 Task: Add an event with the title Lunch and Learn: Effective Email Marketing Strategies, date '2023/10/18', time 7:00 AM to 9:00 AMand add a description: Participants will understand the importance of building rapport and trust with the other party during negotiations. They will learn strategies to establish positive relationships, manage emotions, and navigate potential conflicts constructively., put the event into Green category . Add location for the event as: London, UK, logged in from the account softage.3@softage.netand send the event invitation to softage.4@softage.net and softage.5@softage.net. Set a reminder for the event 15 minutes before
Action: Mouse moved to (110, 111)
Screenshot: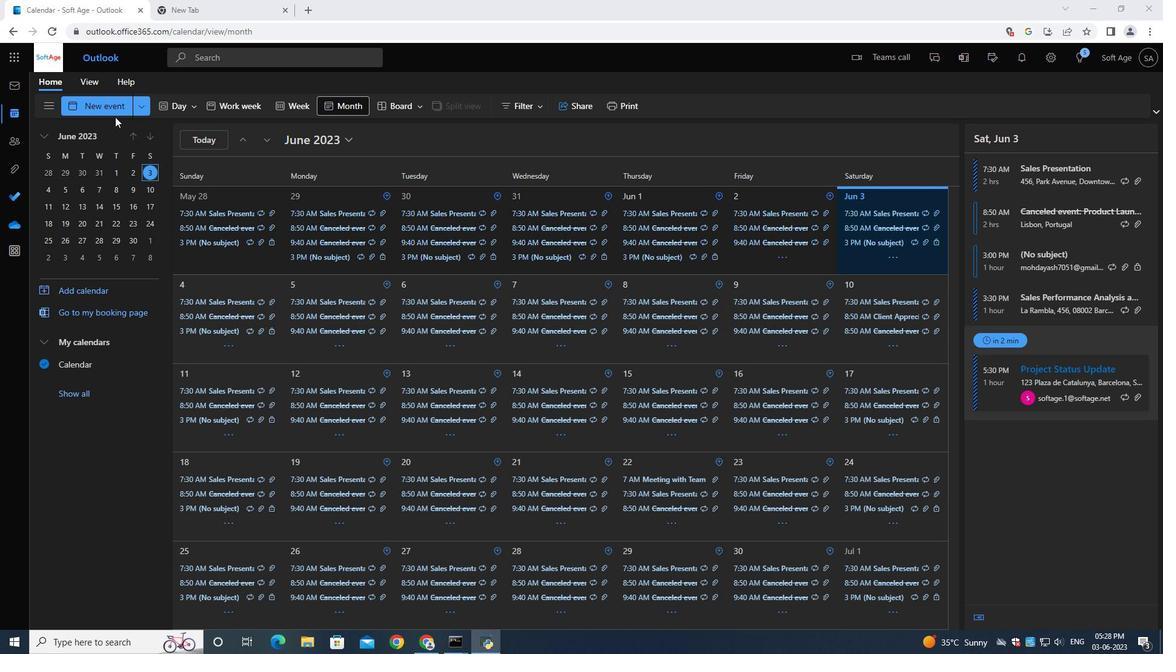 
Action: Mouse pressed left at (110, 111)
Screenshot: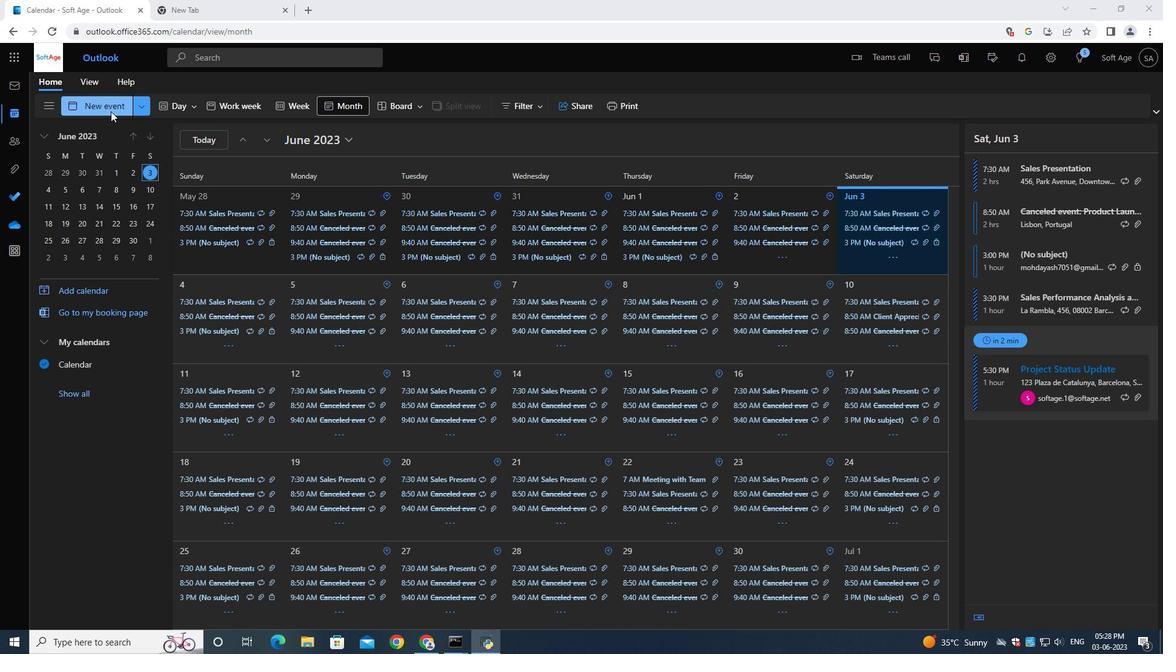 
Action: Mouse moved to (326, 182)
Screenshot: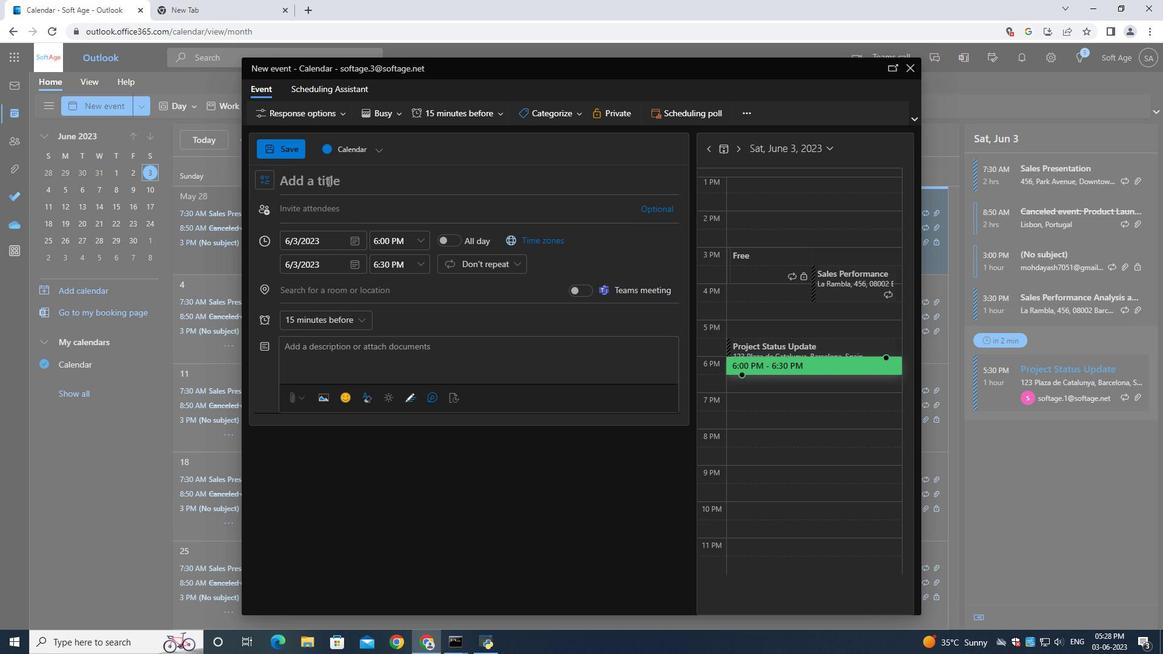 
Action: Key pressed <Key.shift>Lunch<Key.space>and<Key.space><Key.shift><Key.shift><Key.shift><Key.shift><Key.shift><Key.shift><Key.shift><Key.shift><Key.shift><Key.shift><Key.shift><Key.shift><Key.shift><Key.shift><Key.shift>Learn<Key.shift_r>:<Key.space><Key.shift>Effective<Key.space><Key.shift><Key.shift><Key.shift><Key.shift><Key.shift><Key.shift>Email<Key.space><Key.shift>Marketing<Key.space><Key.shift>Strategies
Screenshot: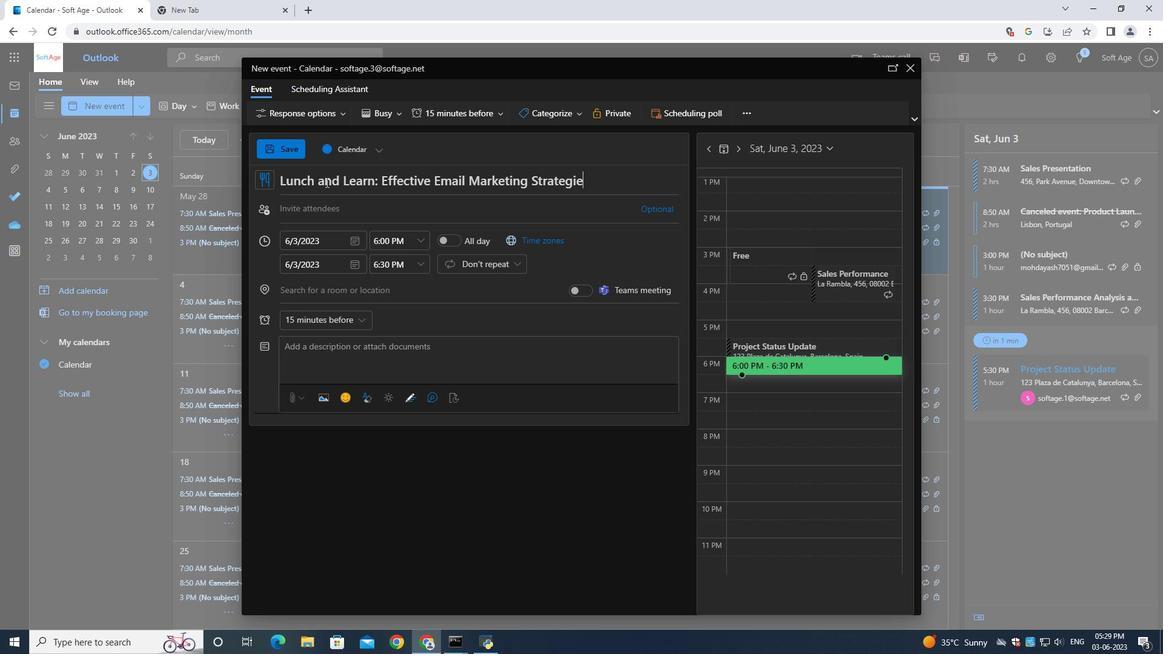 
Action: Mouse moved to (356, 244)
Screenshot: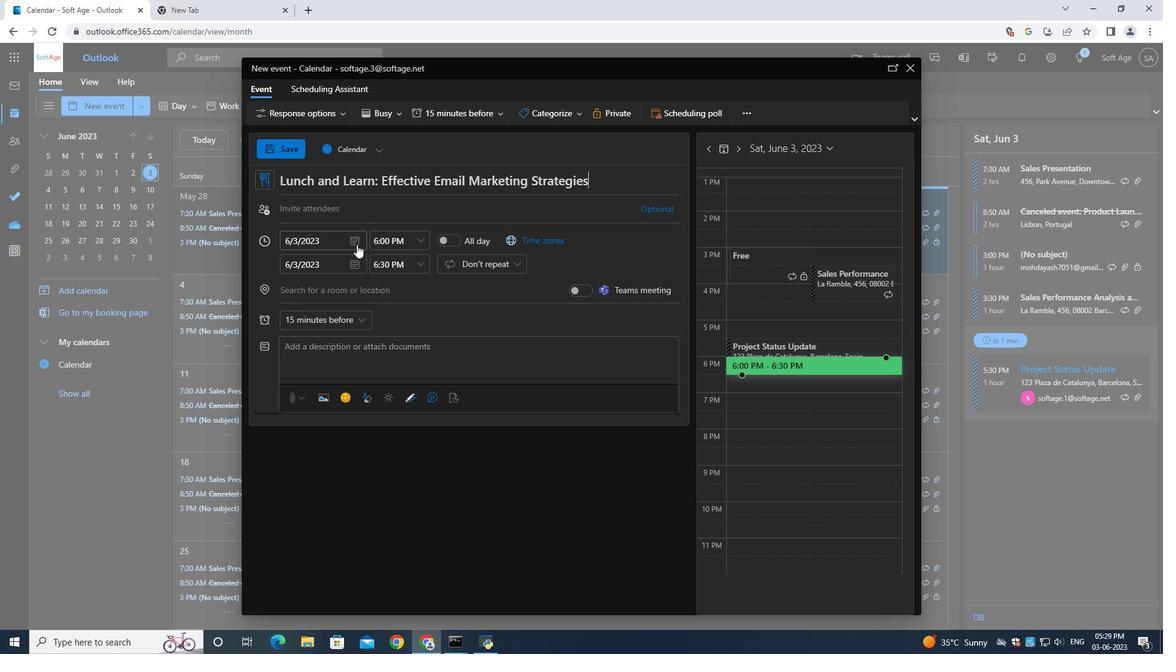 
Action: Mouse pressed left at (356, 244)
Screenshot: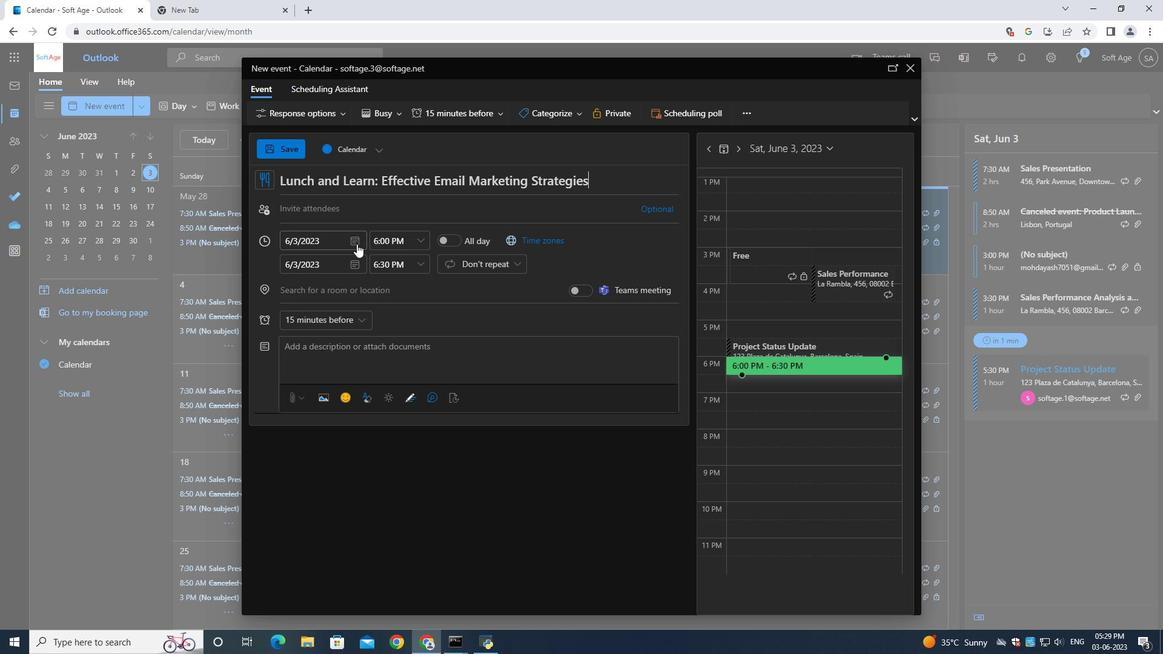 
Action: Mouse moved to (398, 267)
Screenshot: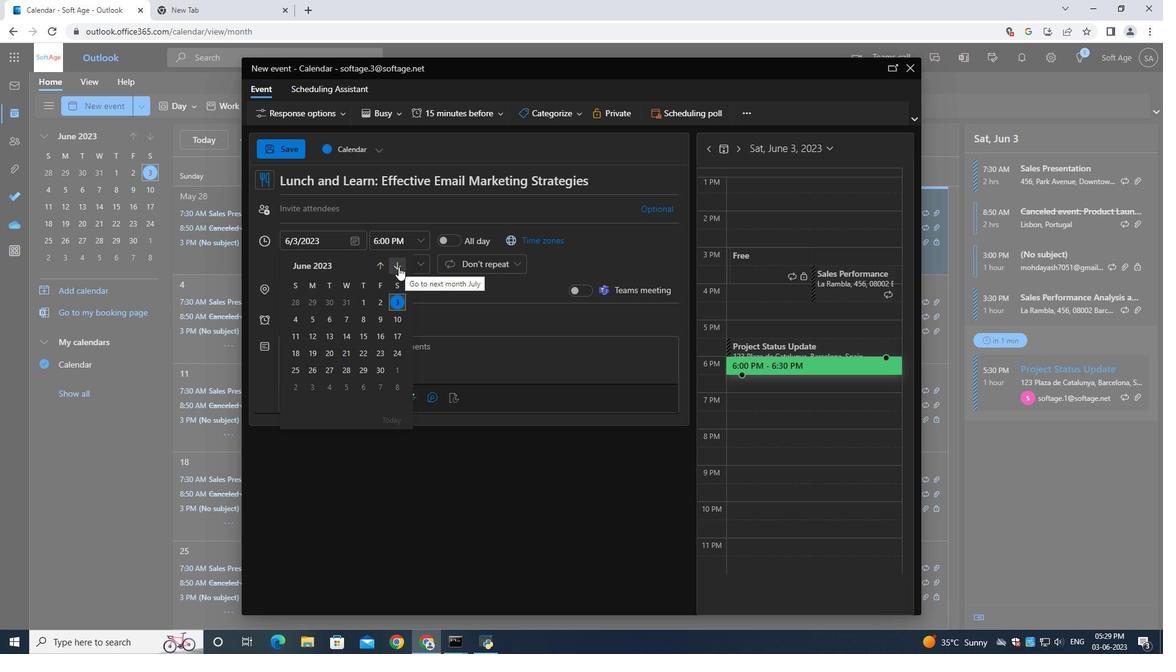 
Action: Mouse pressed left at (398, 267)
Screenshot: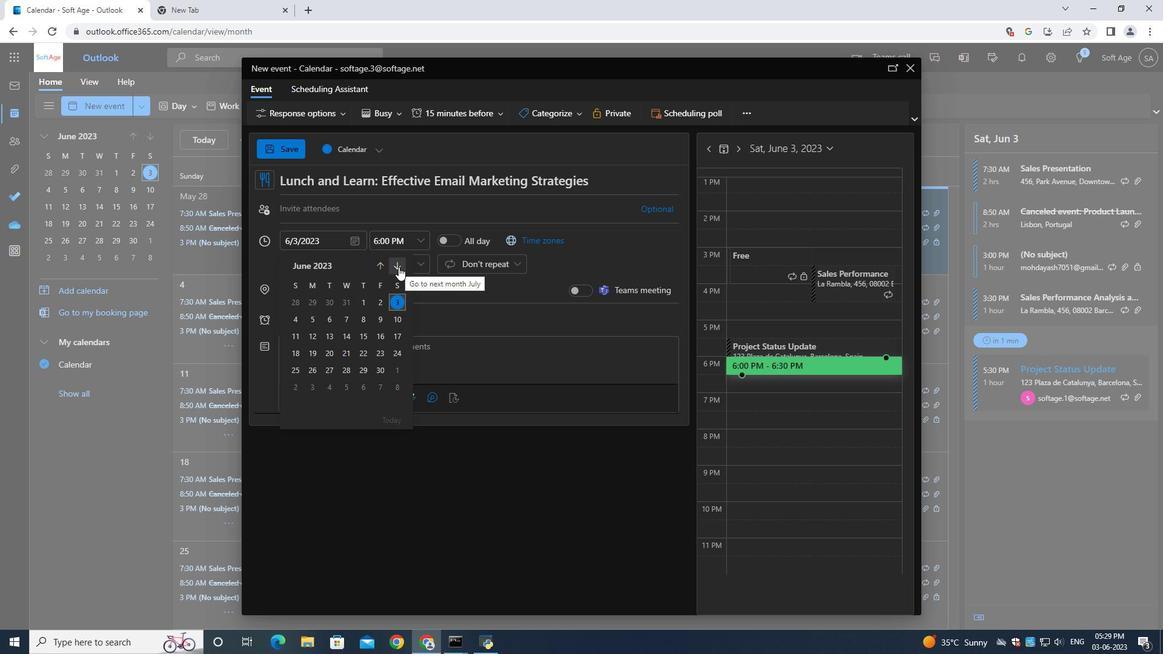 
Action: Mouse moved to (397, 268)
Screenshot: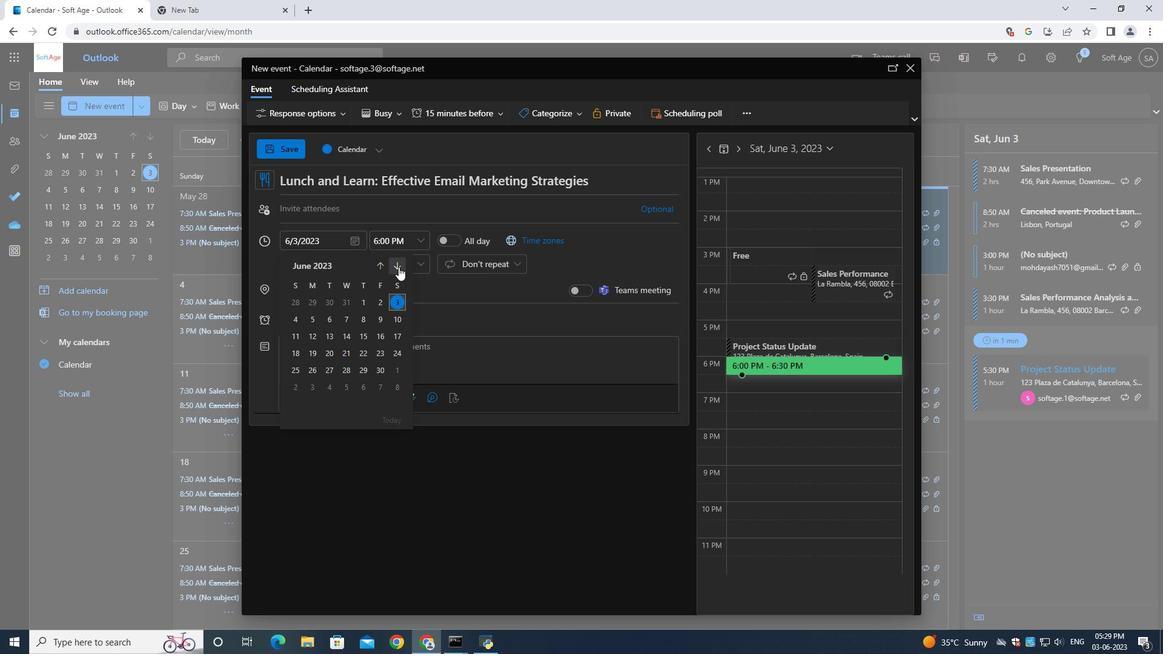 
Action: Mouse pressed left at (397, 268)
Screenshot: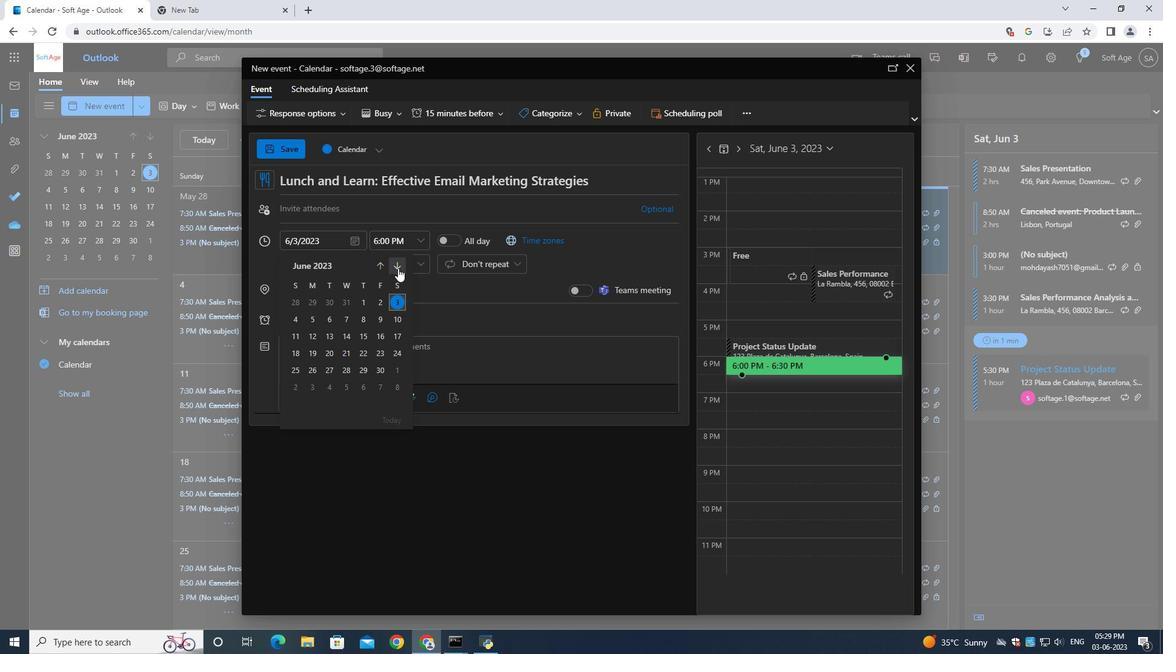 
Action: Mouse pressed left at (397, 268)
Screenshot: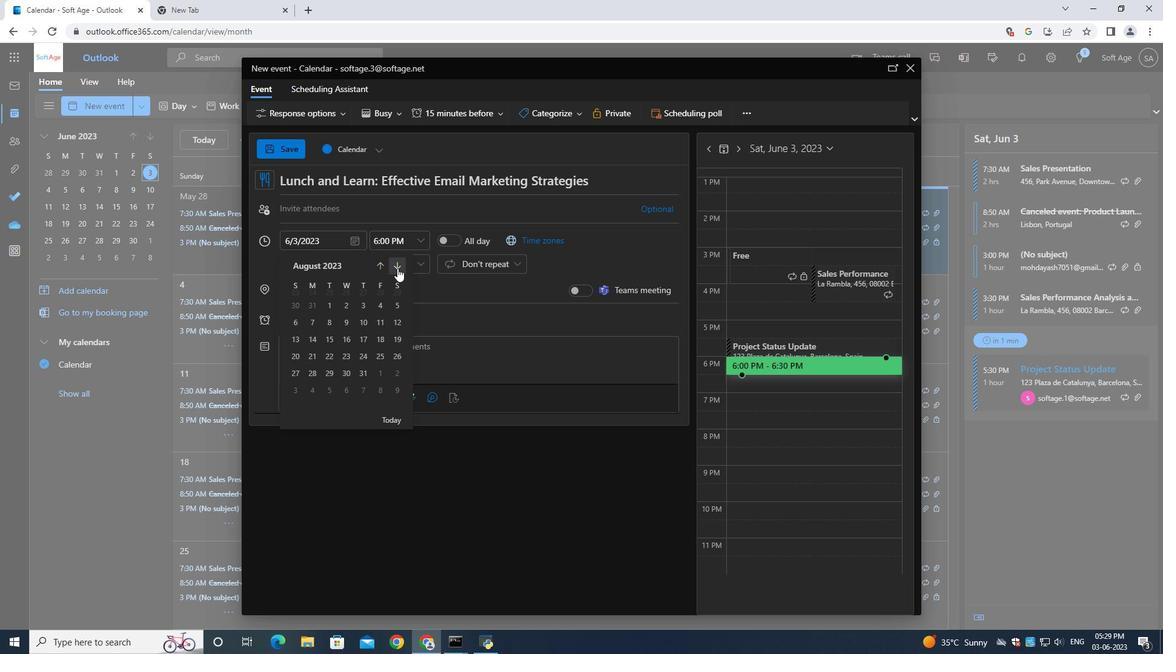 
Action: Mouse moved to (396, 268)
Screenshot: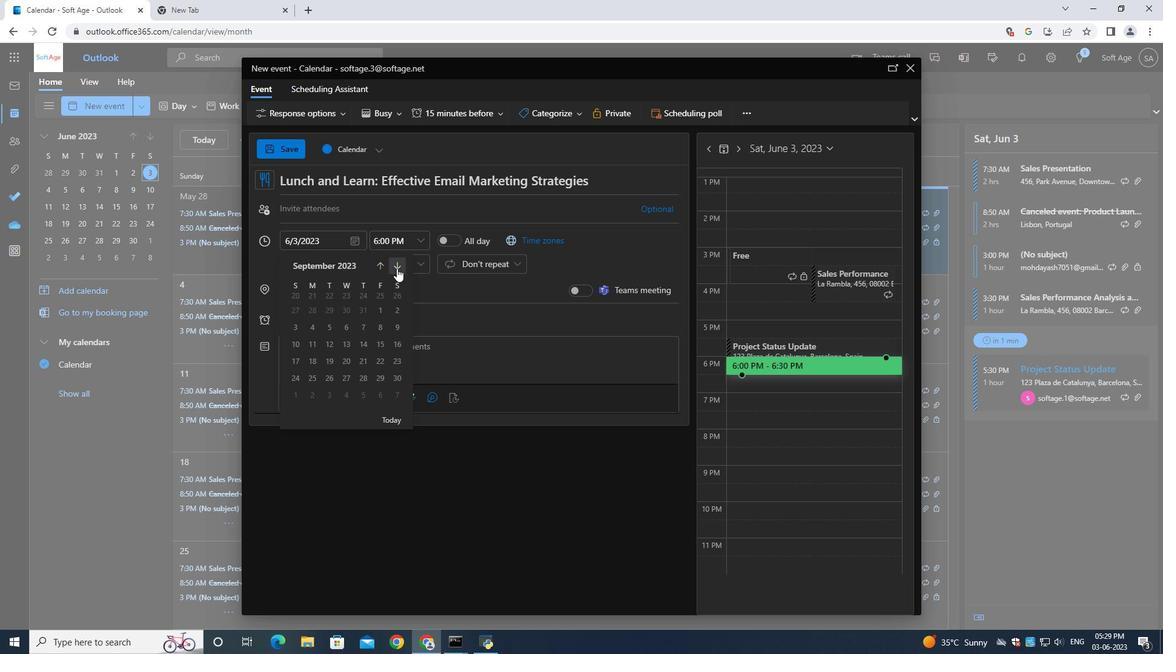 
Action: Mouse pressed left at (396, 268)
Screenshot: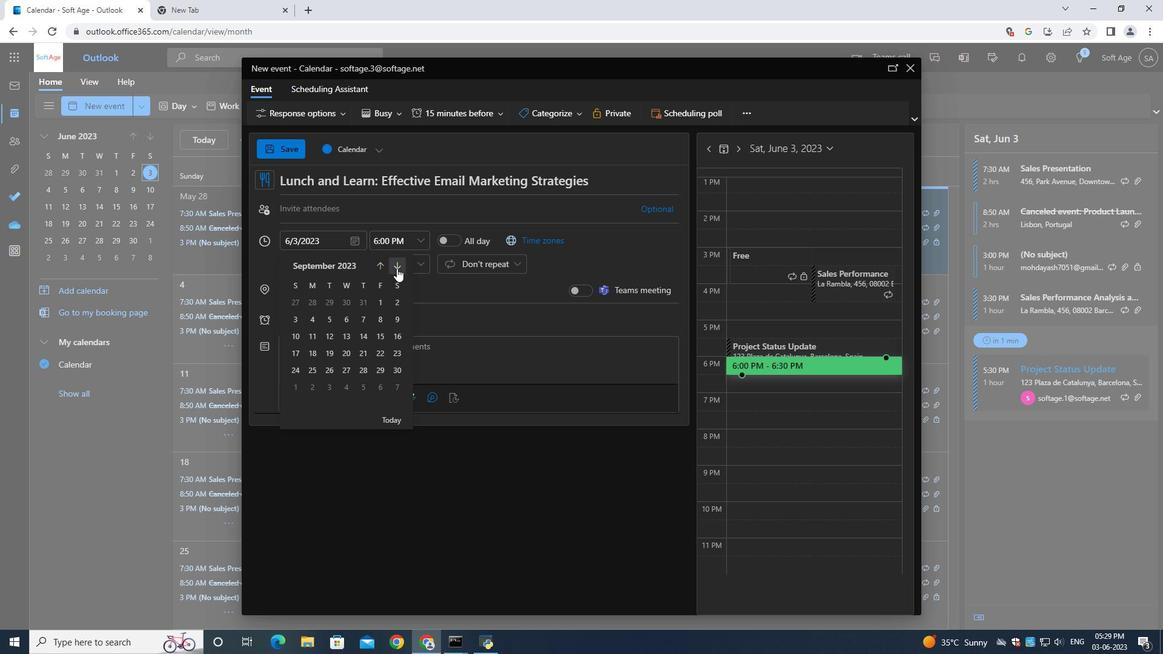 
Action: Mouse moved to (343, 340)
Screenshot: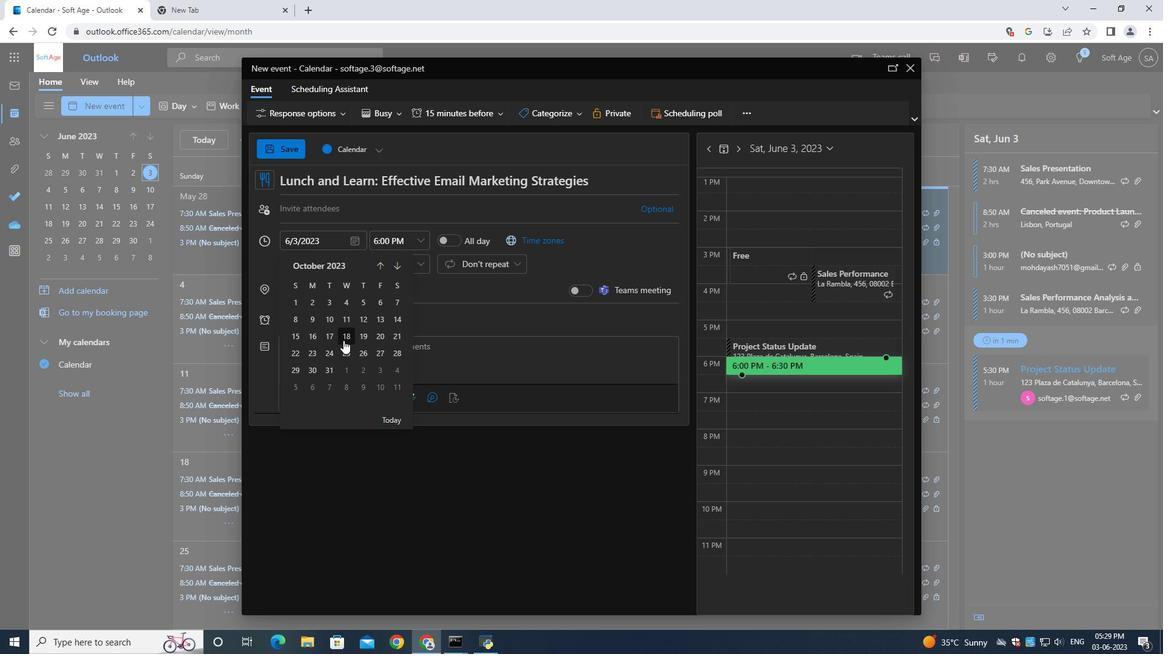 
Action: Mouse pressed left at (343, 340)
Screenshot: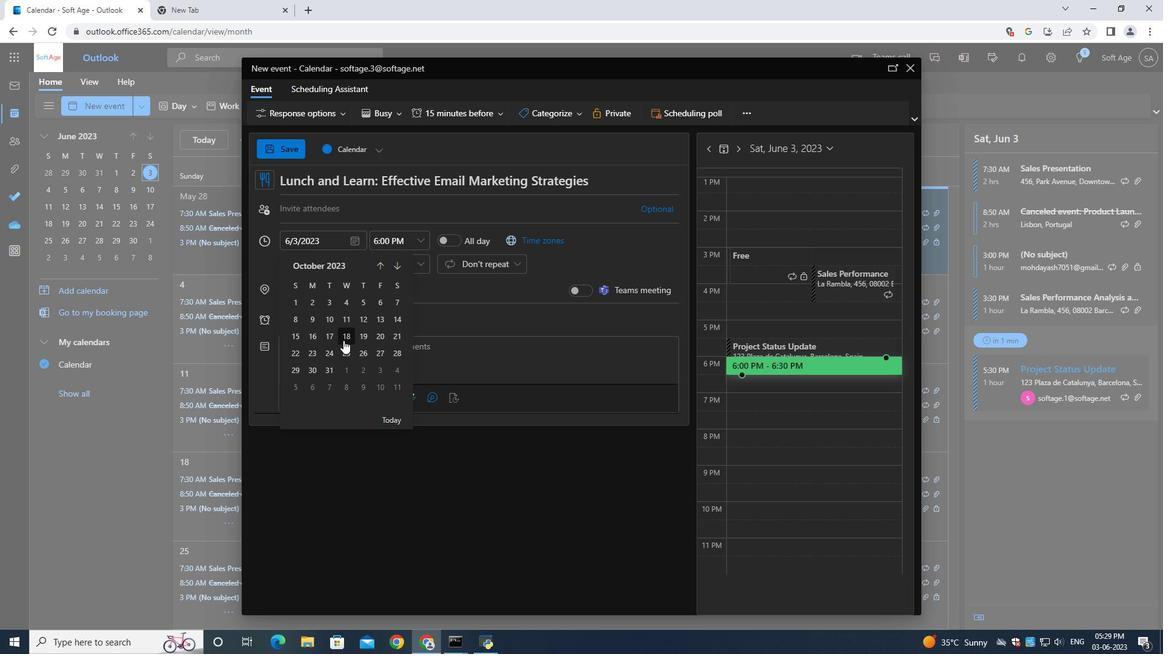 
Action: Mouse moved to (411, 241)
Screenshot: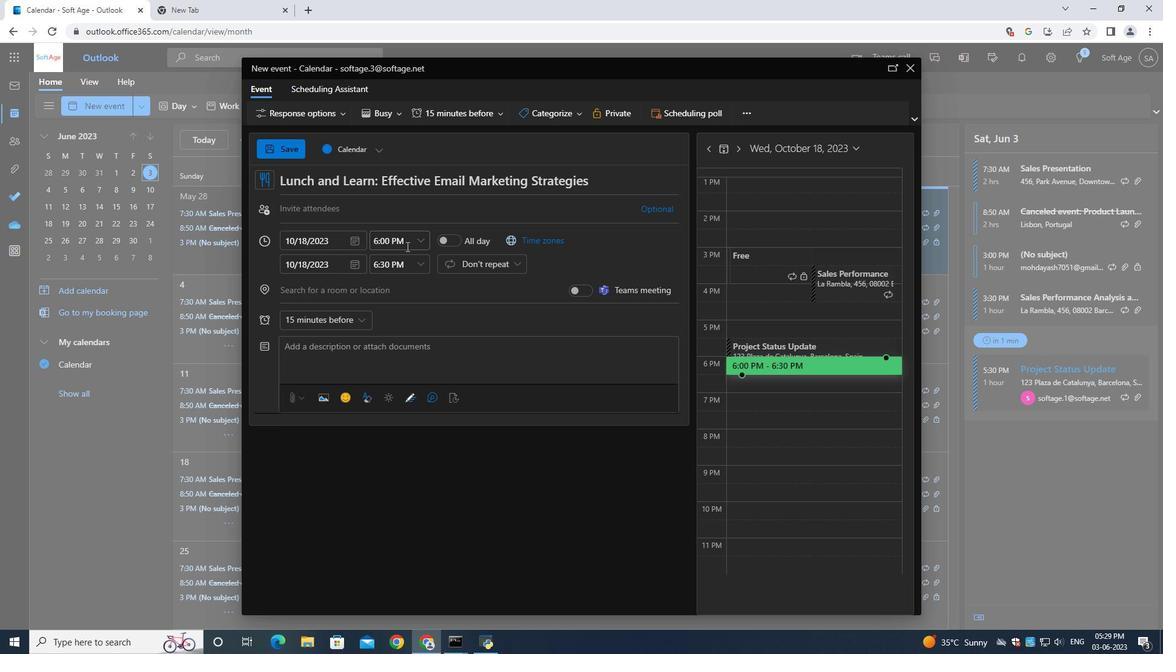 
Action: Mouse pressed left at (411, 241)
Screenshot: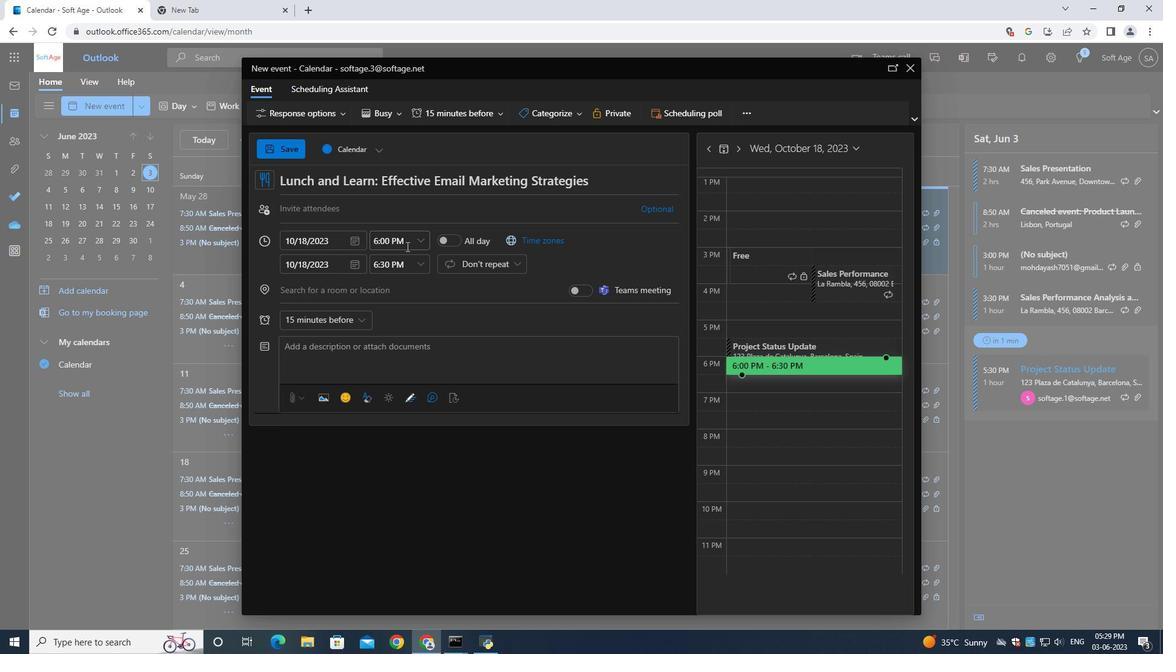 
Action: Key pressed 7<Key.shift_r>:00<Key.shift>AM
Screenshot: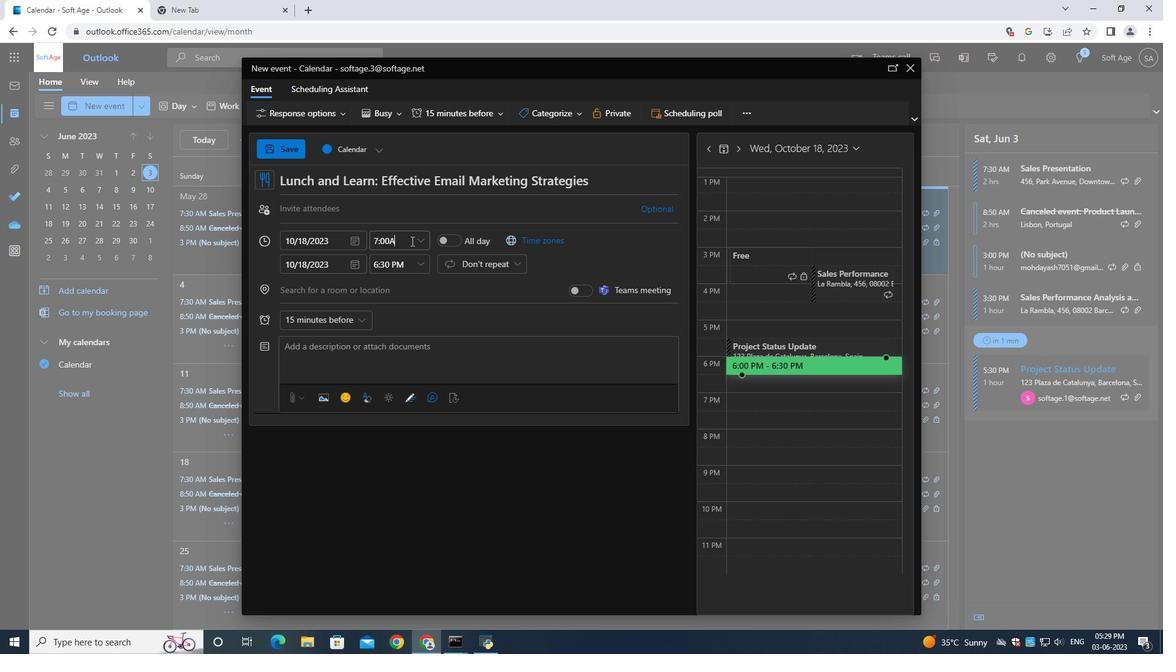 
Action: Mouse moved to (392, 263)
Screenshot: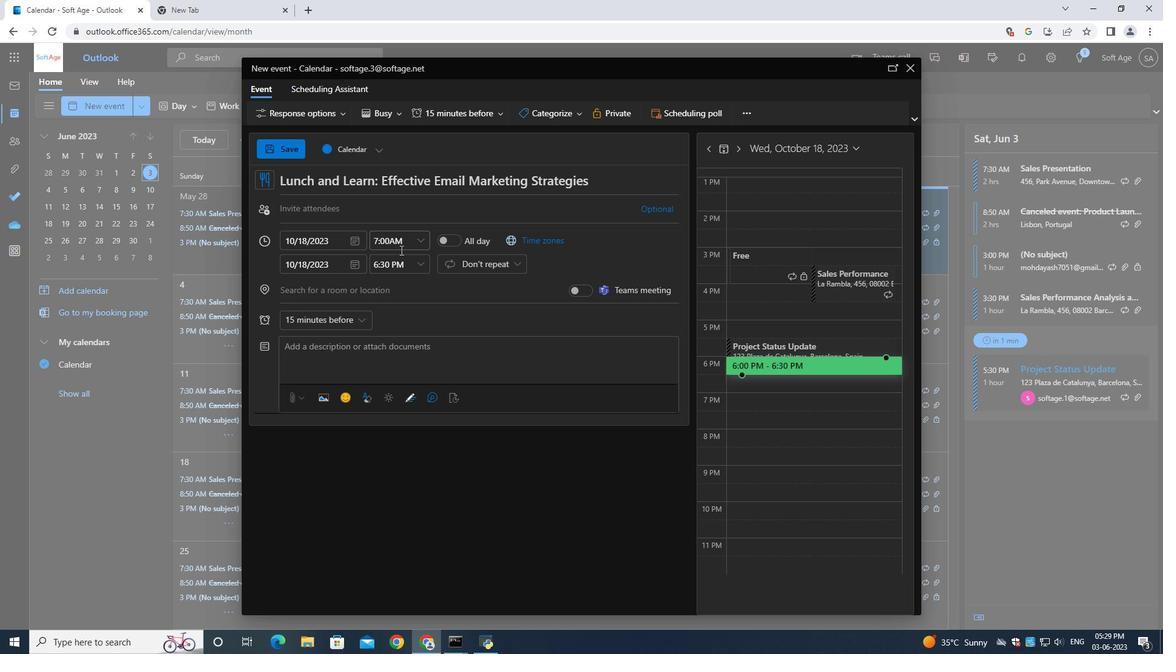 
Action: Mouse pressed left at (392, 263)
Screenshot: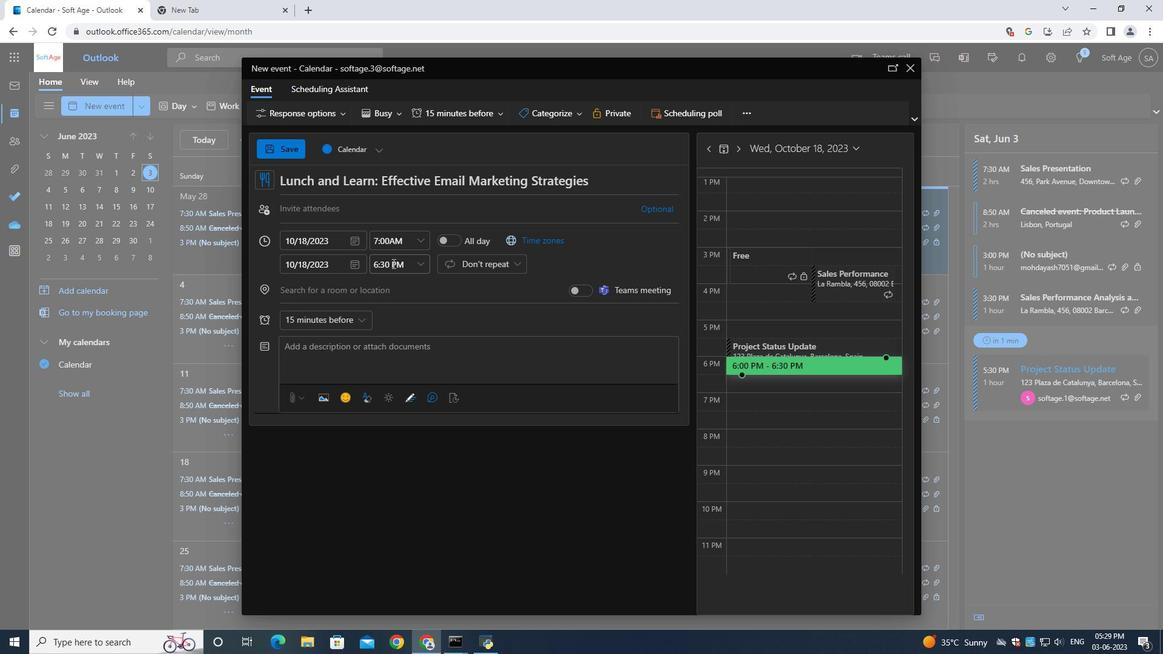 
Action: Mouse moved to (395, 251)
Screenshot: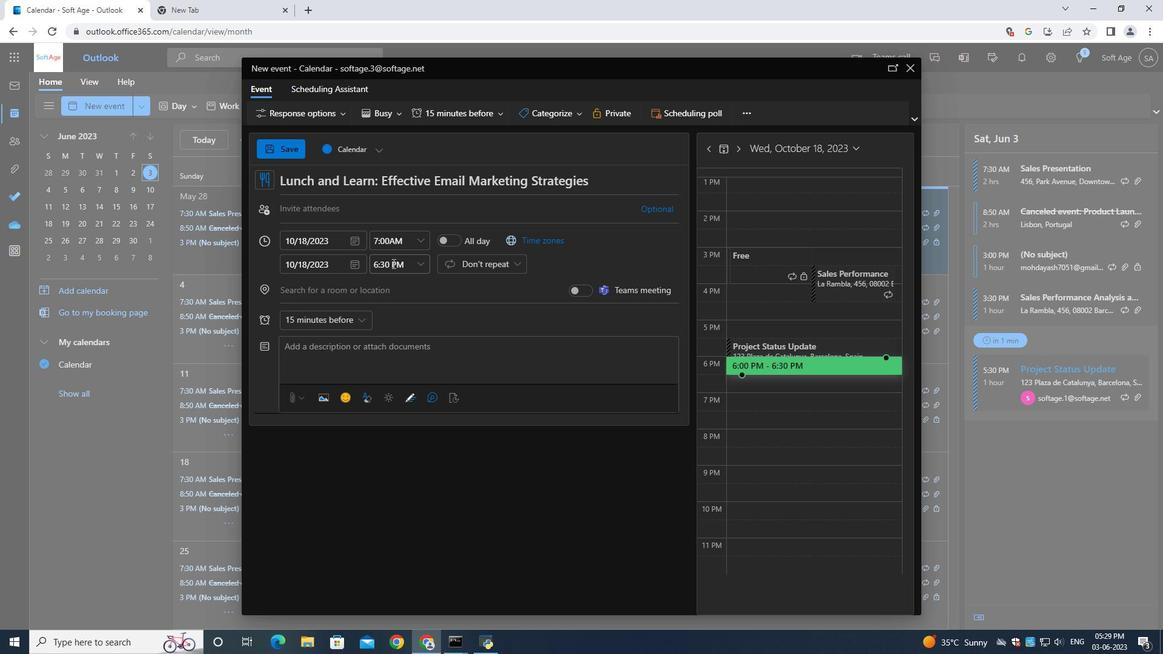 
Action: Key pressed 9<Key.shift_r>:00<Key.shift>AM
Screenshot: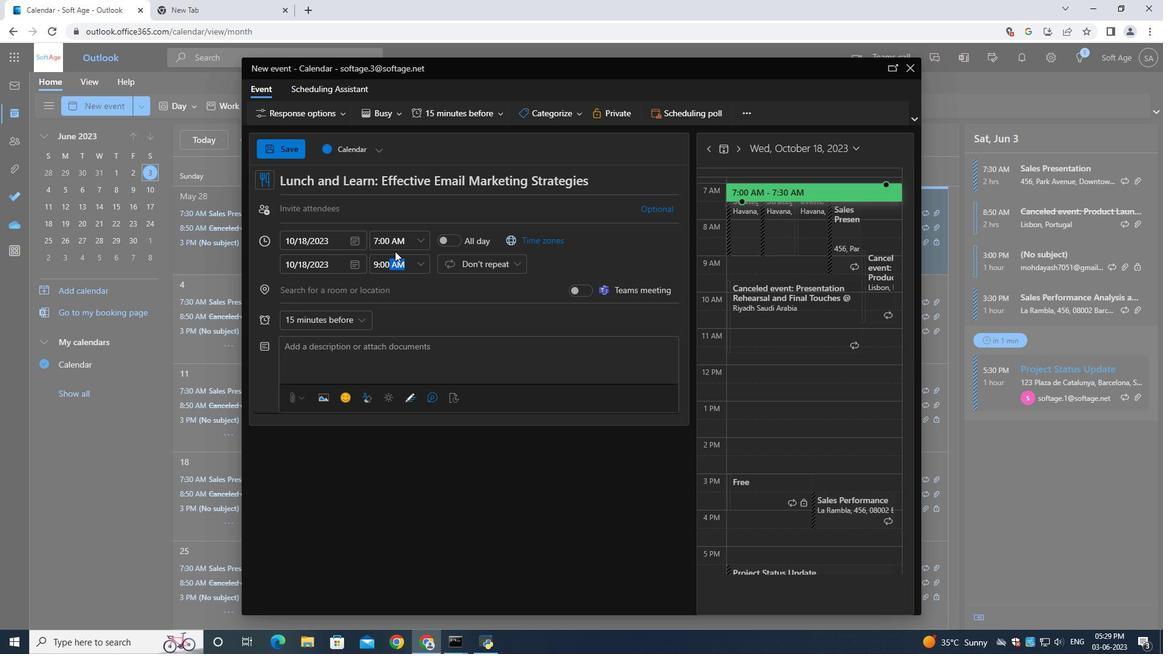 
Action: Mouse moved to (348, 348)
Screenshot: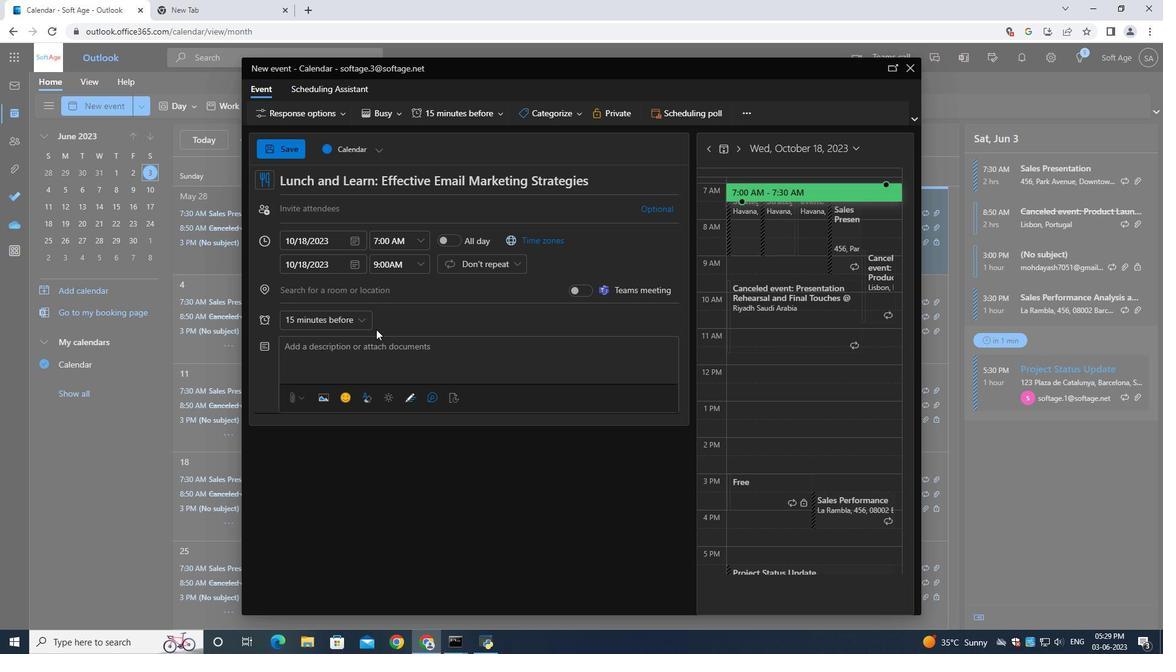 
Action: Mouse pressed left at (348, 348)
Screenshot: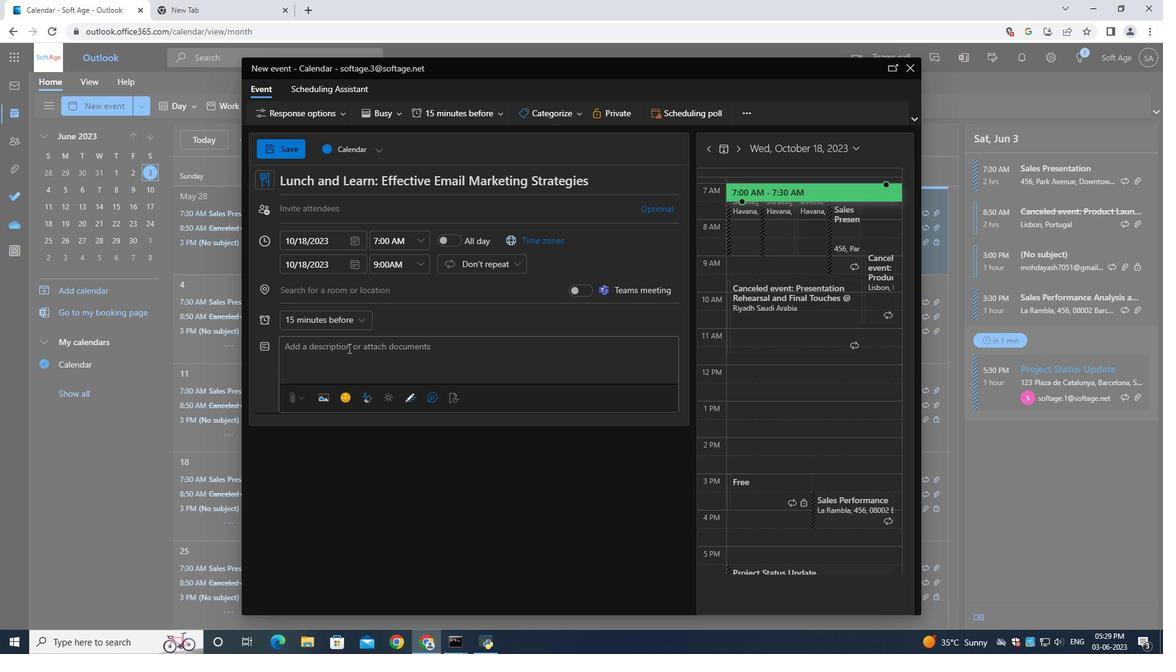 
Action: Mouse moved to (349, 348)
Screenshot: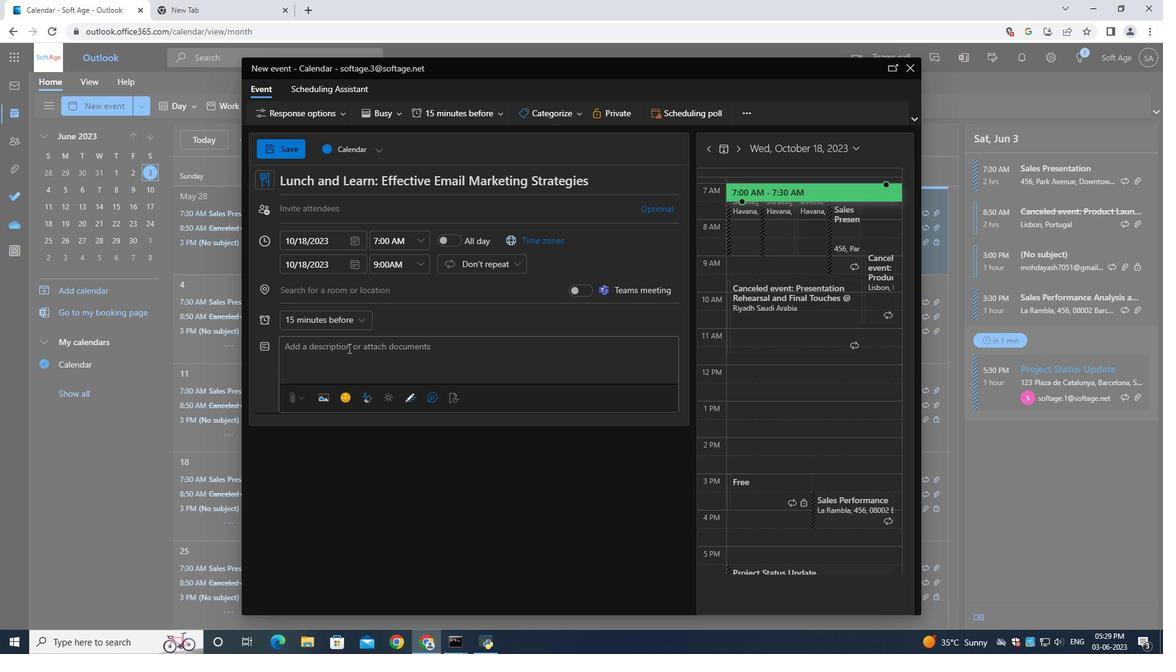 
Action: Key pressed <Key.shift>O<Key.backspace><Key.shift><Key.shift>Participants<Key.space>will<Key.space>understand<Key.space>the<Key.space>importance<Key.space>of<Key.space>building<Key.space>rapport<Key.space>and<Key.space>trust<Key.space>with<Key.space>the<Key.space>other<Key.space>party<Key.space>during<Key.space>negotiations.<Key.space><Key.shift>They<Key.space>will<Key.space>learn<Key.space>strategies<Key.space>to<Key.space>establish<Key.space>positive<Key.space>relationships,<Key.space>manage<Key.space>emotions<Key.space><Key.backspace>,<Key.space>and<Key.space>navigate<Key.space>potential<Key.space>confilicts<Key.space>constructively.
Screenshot: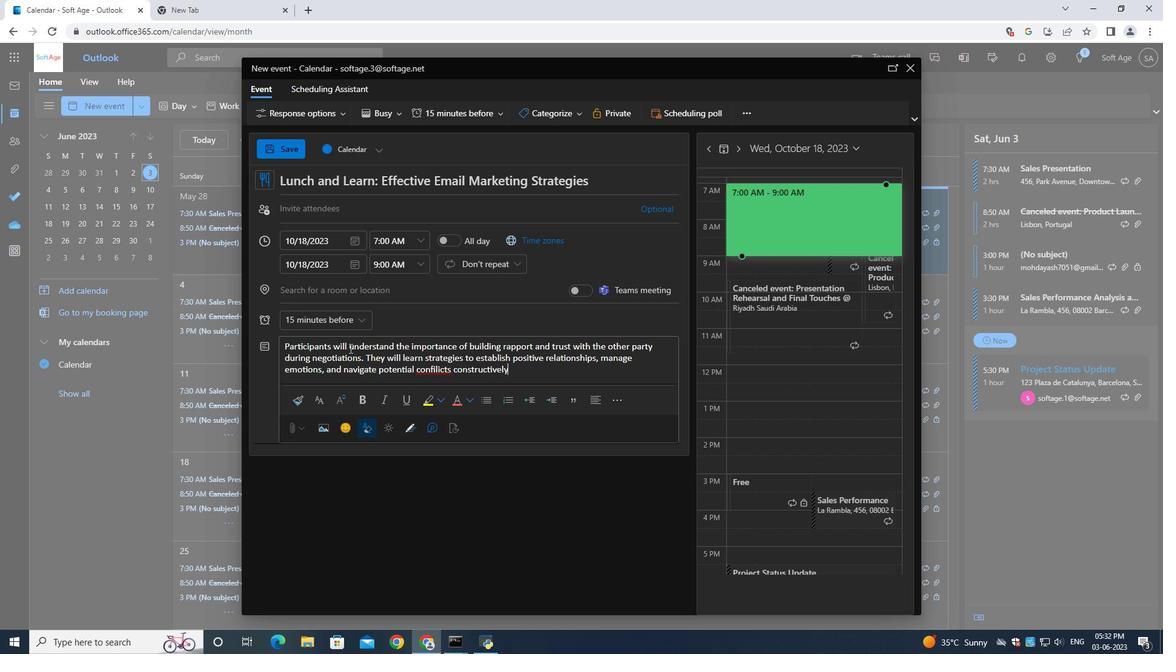 
Action: Mouse moved to (555, 115)
Screenshot: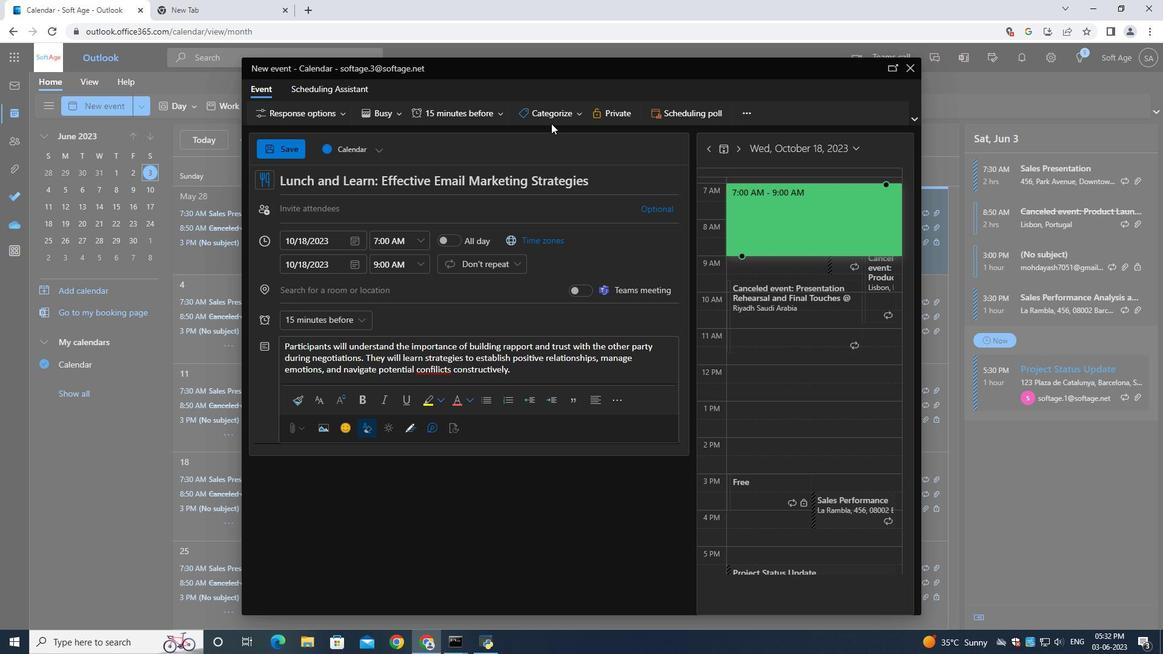 
Action: Mouse pressed left at (555, 115)
Screenshot: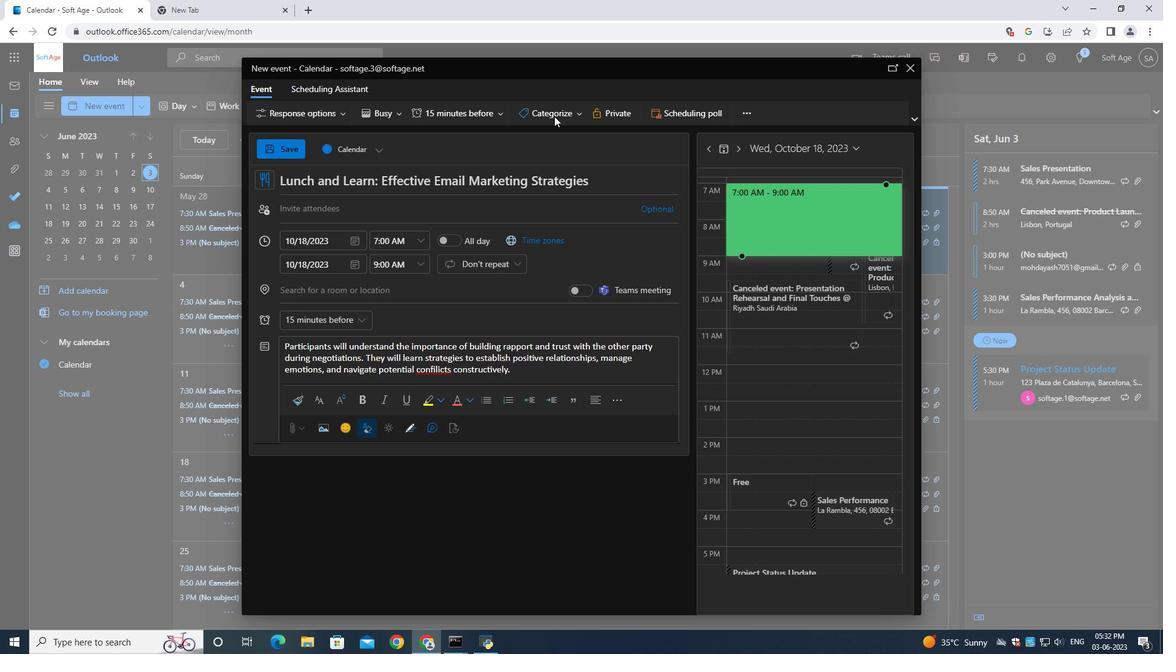 
Action: Mouse moved to (554, 158)
Screenshot: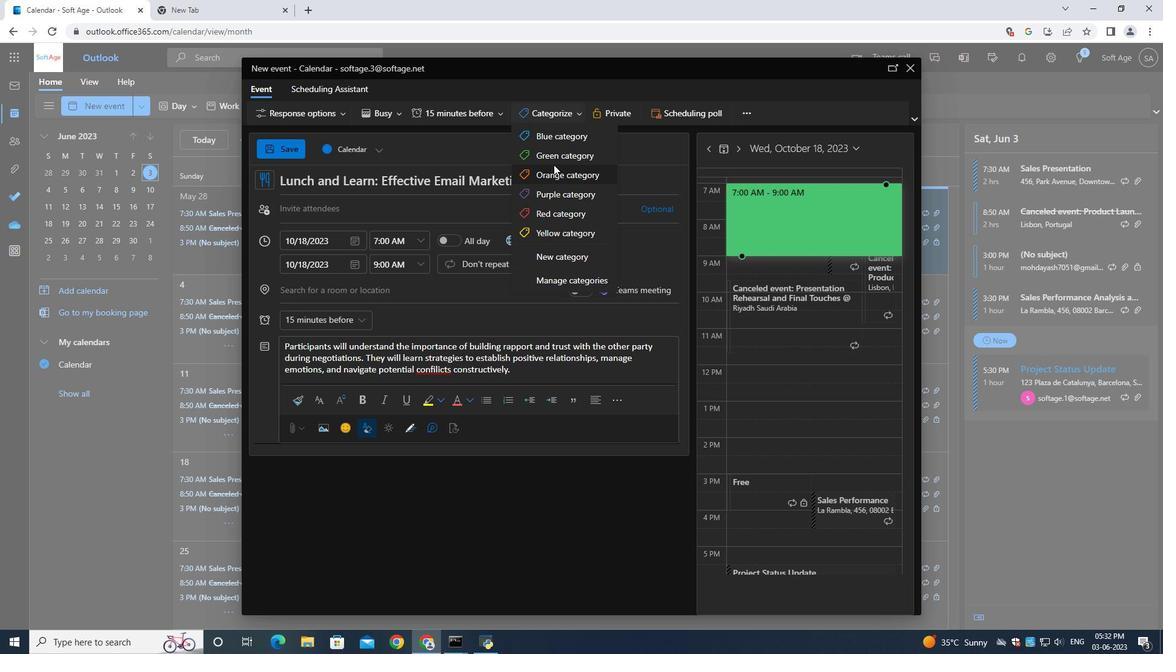 
Action: Mouse pressed left at (554, 158)
Screenshot: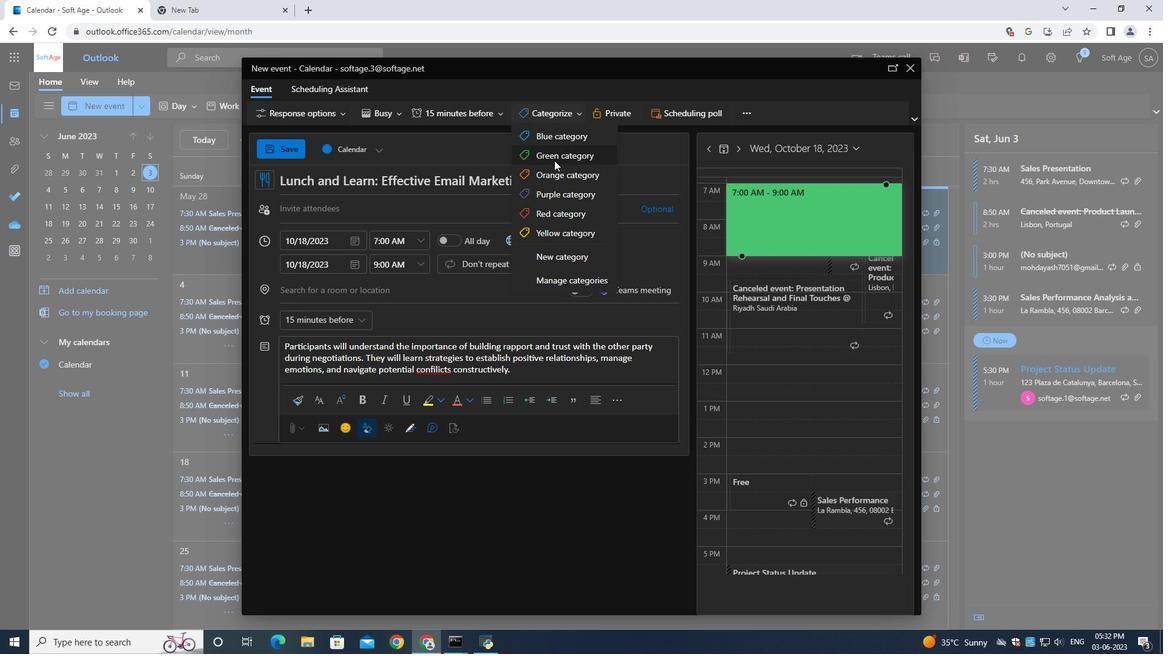 
Action: Mouse moved to (364, 290)
Screenshot: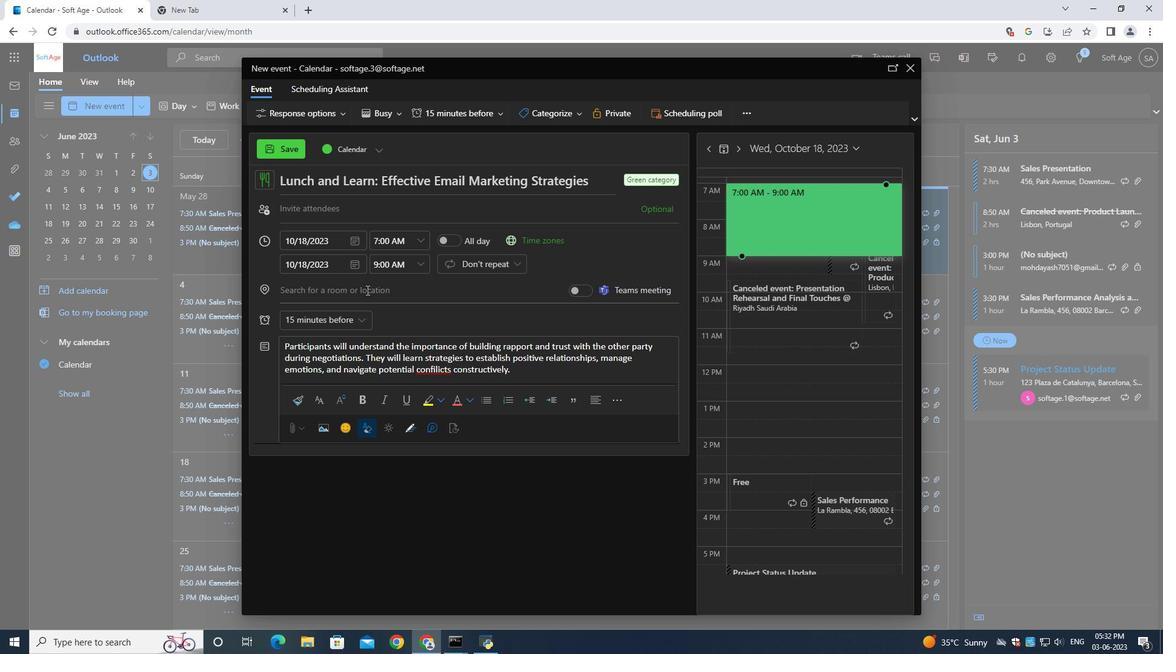 
Action: Mouse pressed left at (364, 290)
Screenshot: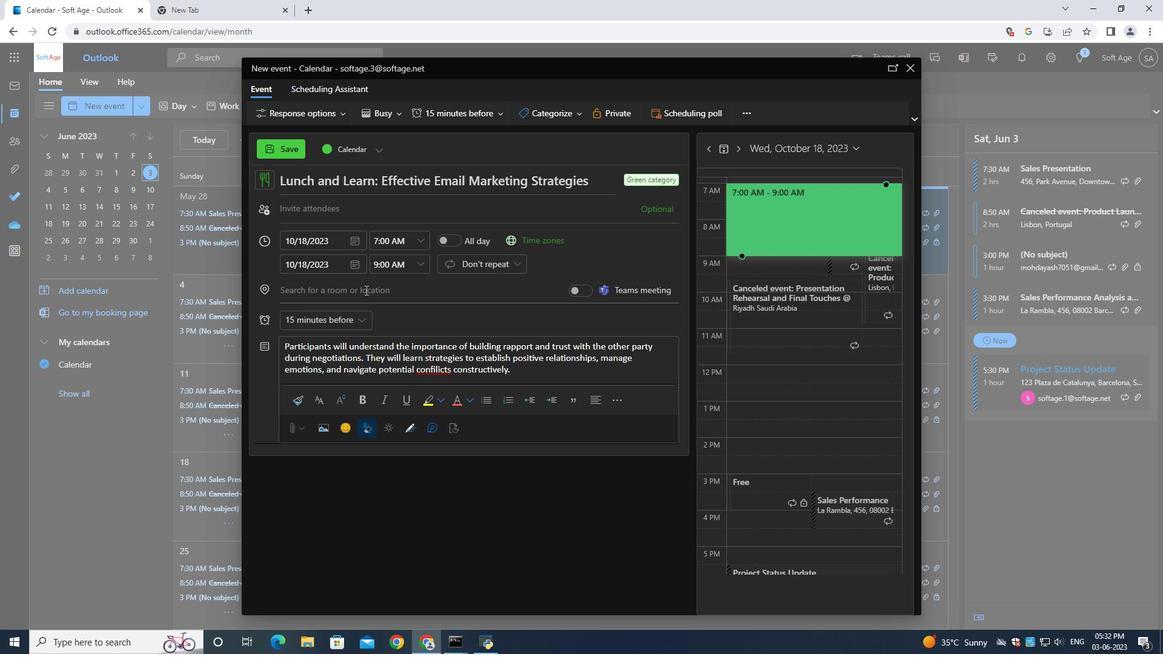 
Action: Key pressed <Key.shift>London<Key.space><Key.backspace>,<Key.shift>UK
Screenshot: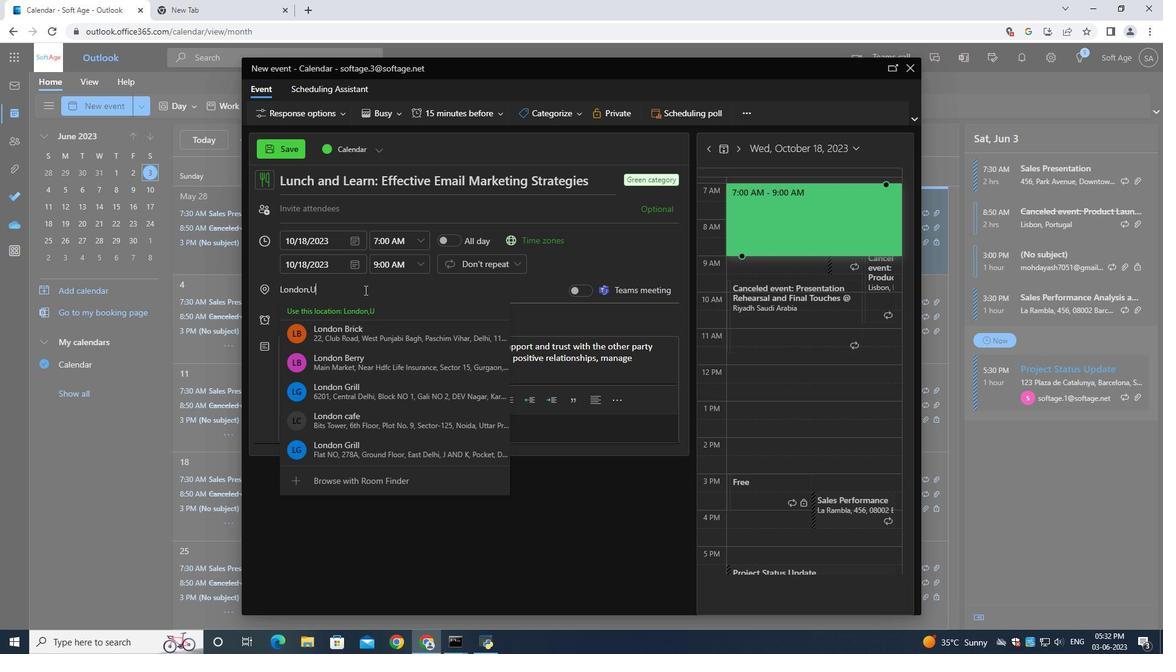 
Action: Mouse moved to (382, 206)
Screenshot: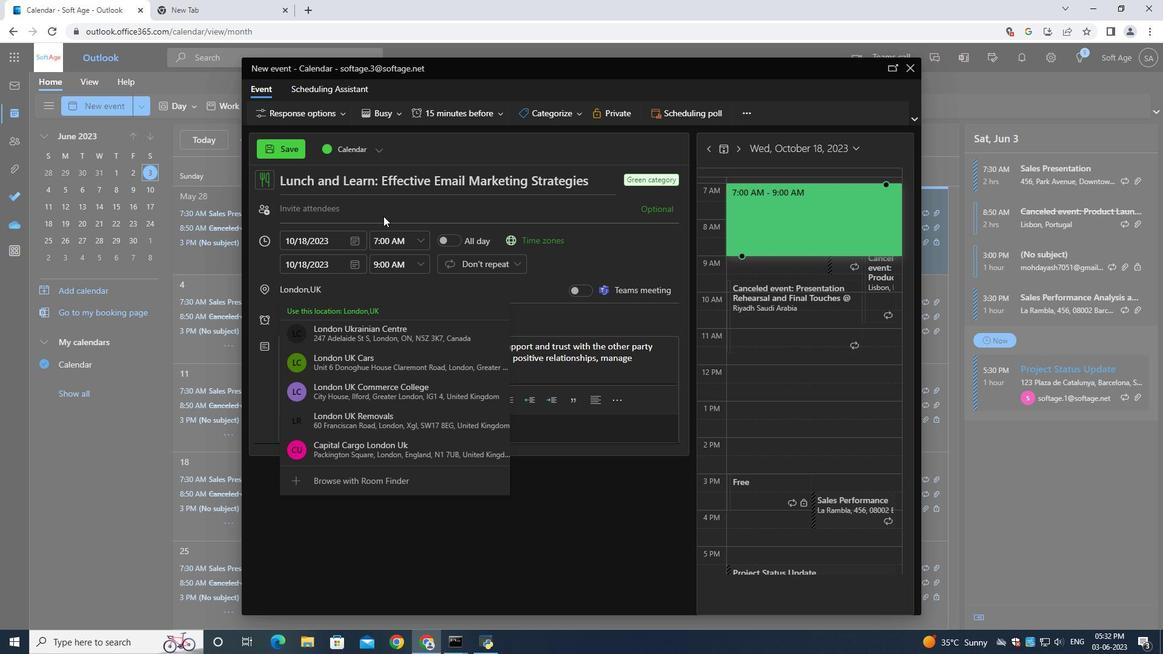 
Action: Mouse pressed left at (382, 206)
Screenshot: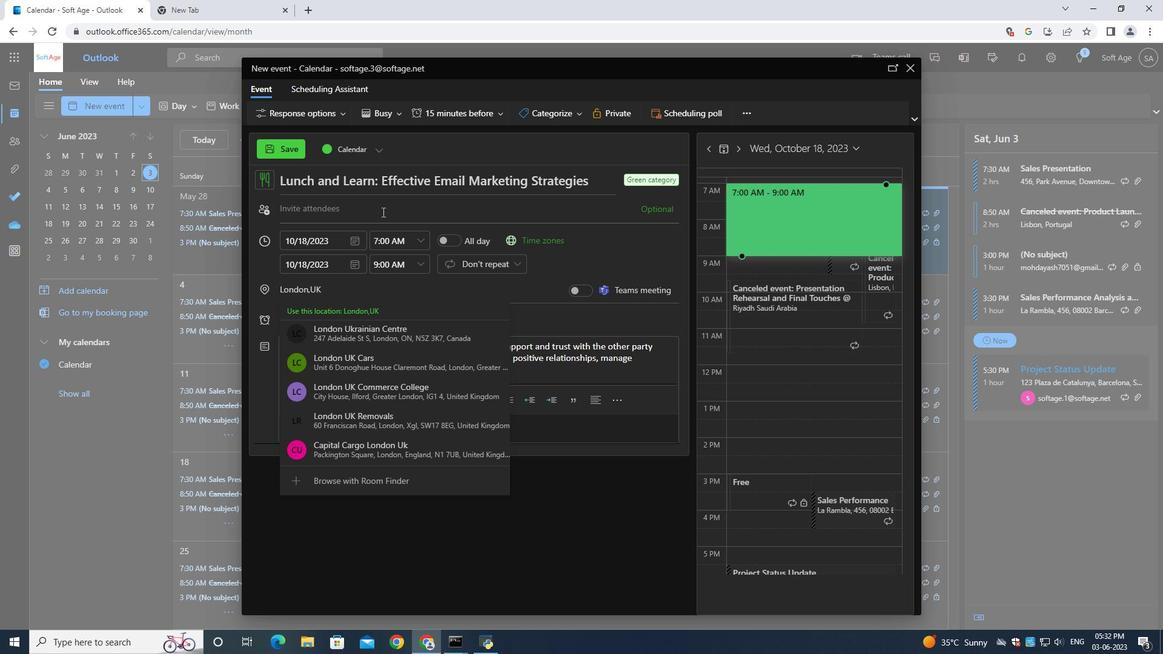 
Action: Mouse moved to (383, 206)
Screenshot: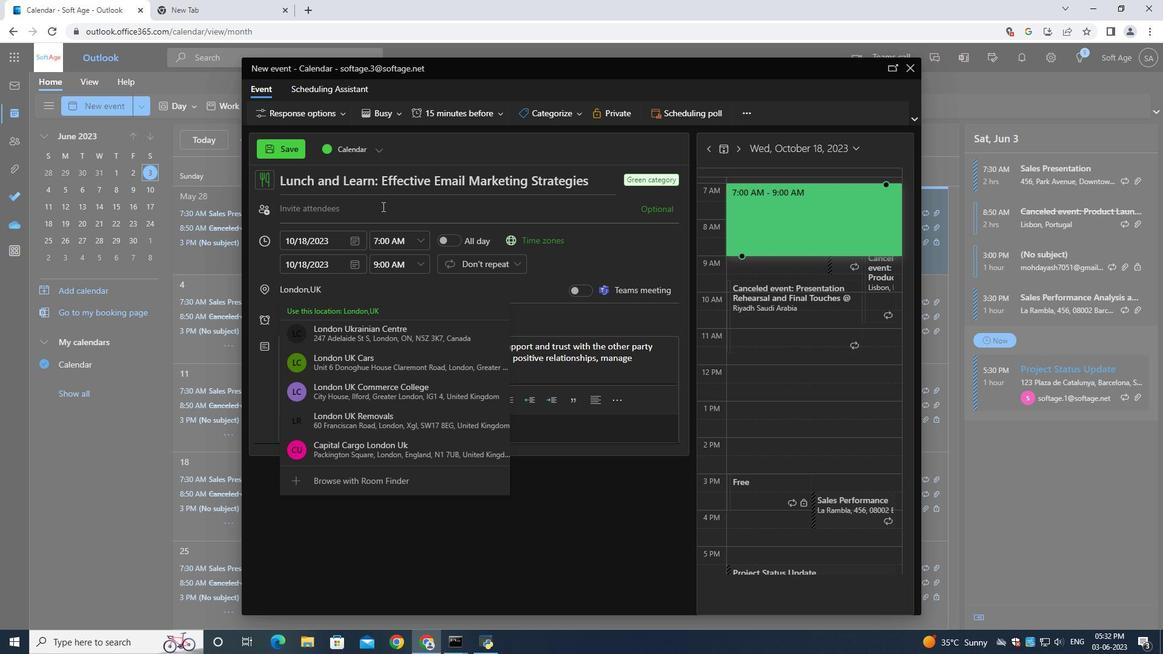 
Action: Key pressed softage.4<Key.shift>@softage.net
Screenshot: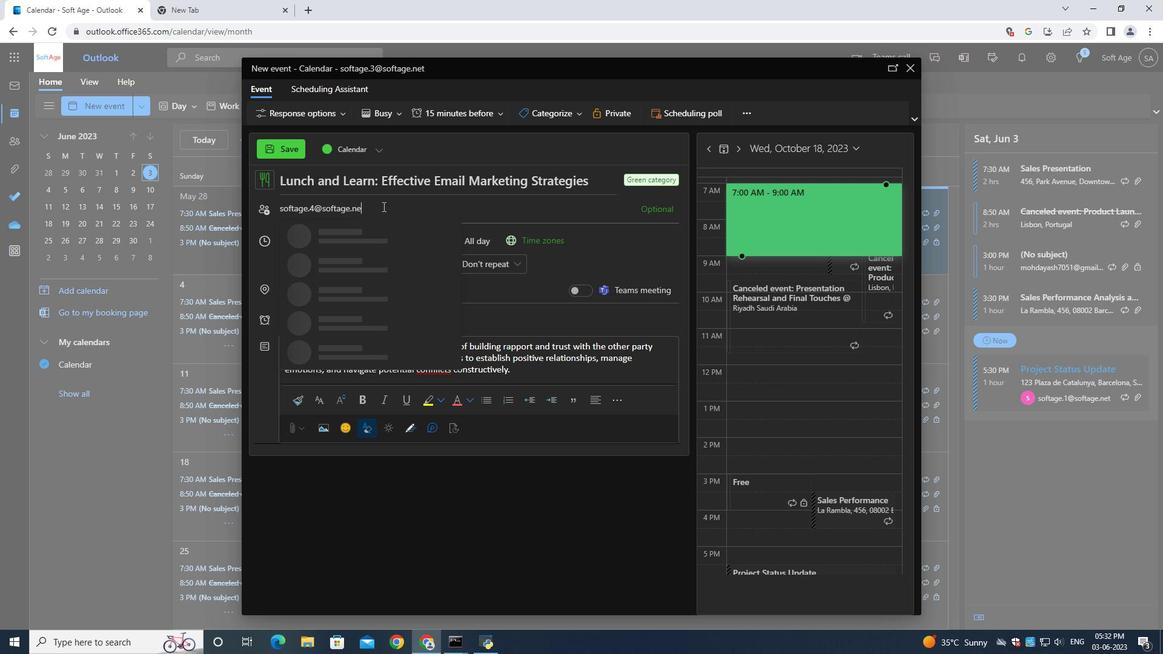 
Action: Mouse moved to (376, 238)
Screenshot: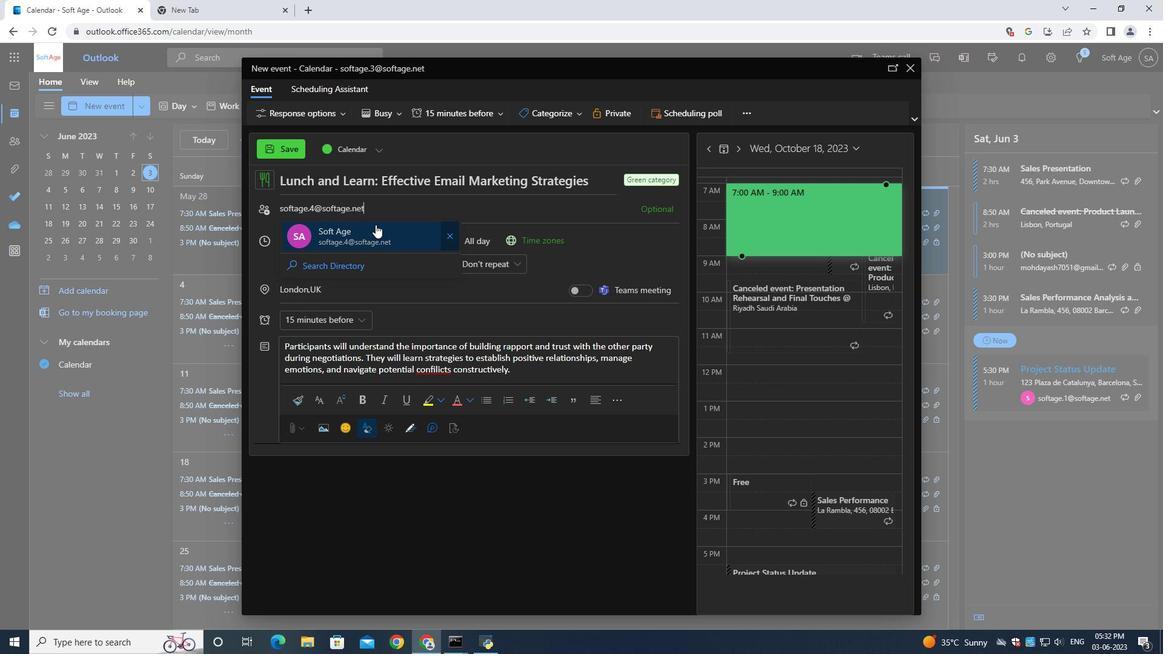 
Action: Mouse pressed left at (376, 238)
Screenshot: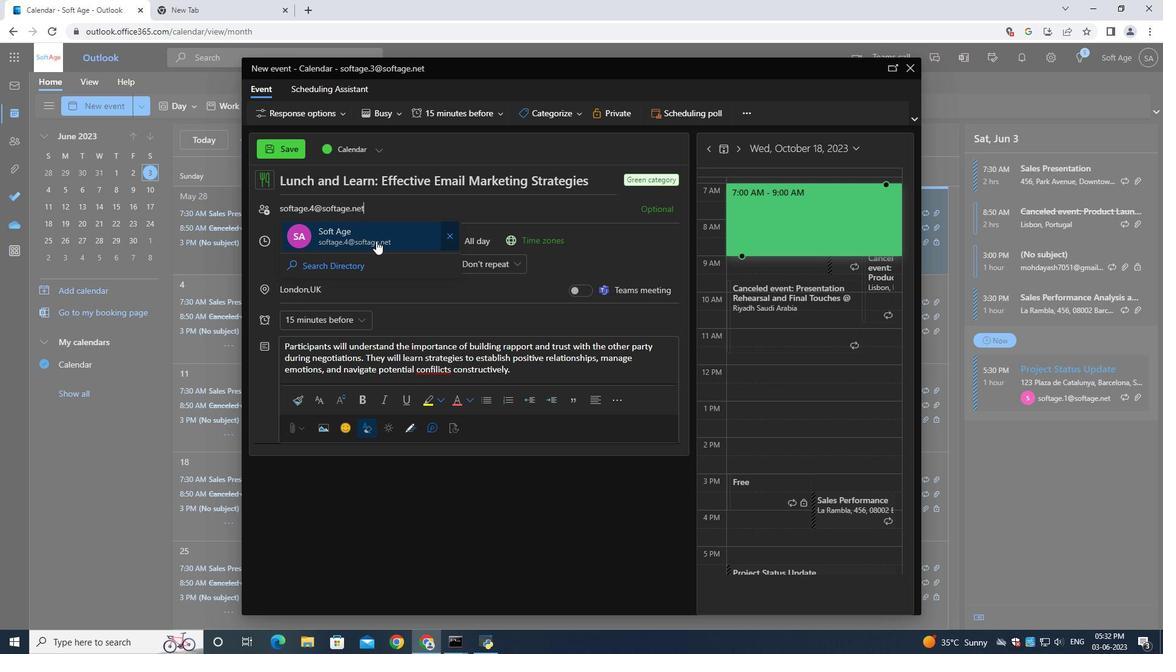 
Action: Mouse moved to (413, 222)
Screenshot: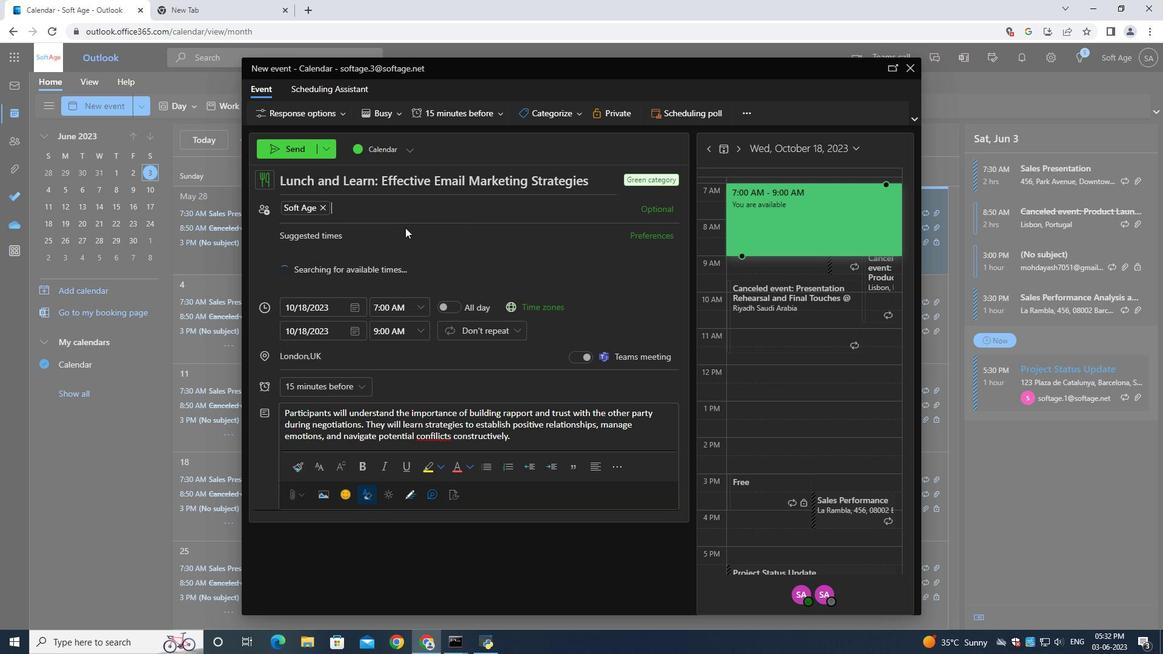 
Action: Key pressed softage.5<Key.shift><Key.shift><Key.shift>@softage.net
Screenshot: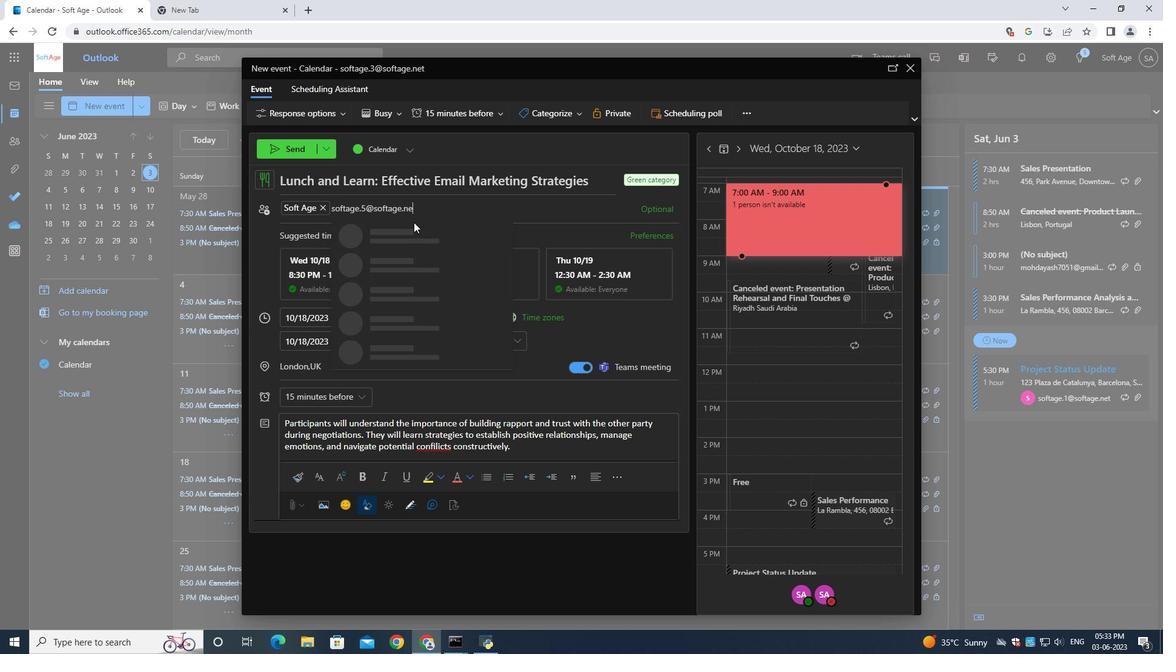 
Action: Mouse moved to (414, 235)
Screenshot: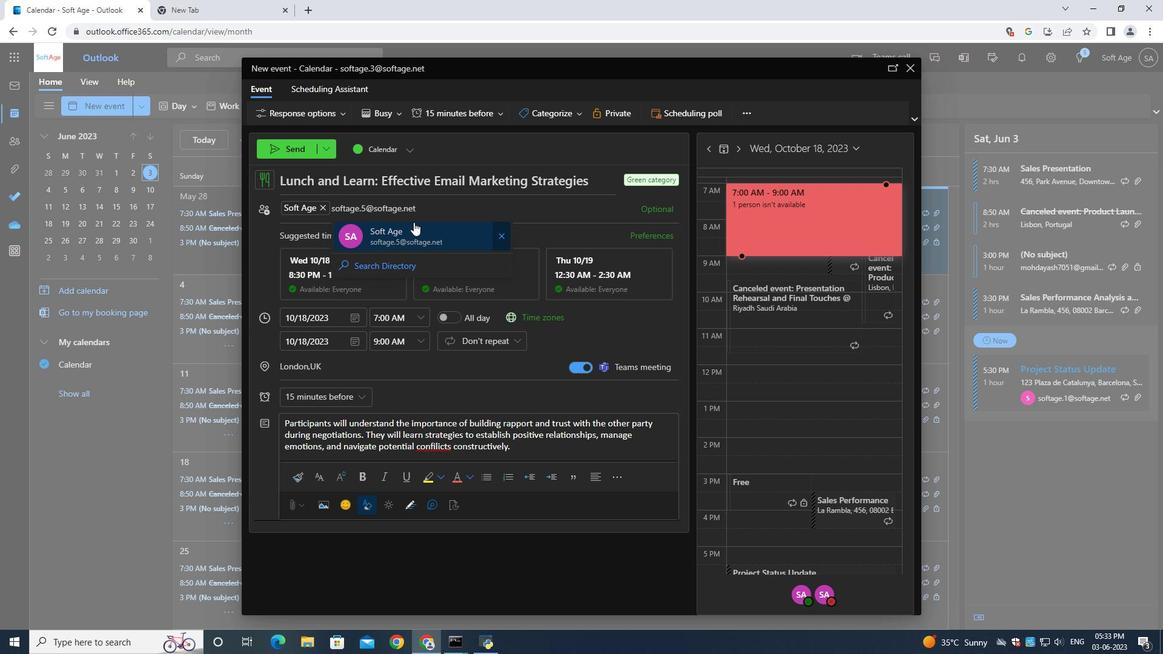 
Action: Mouse pressed left at (414, 235)
Screenshot: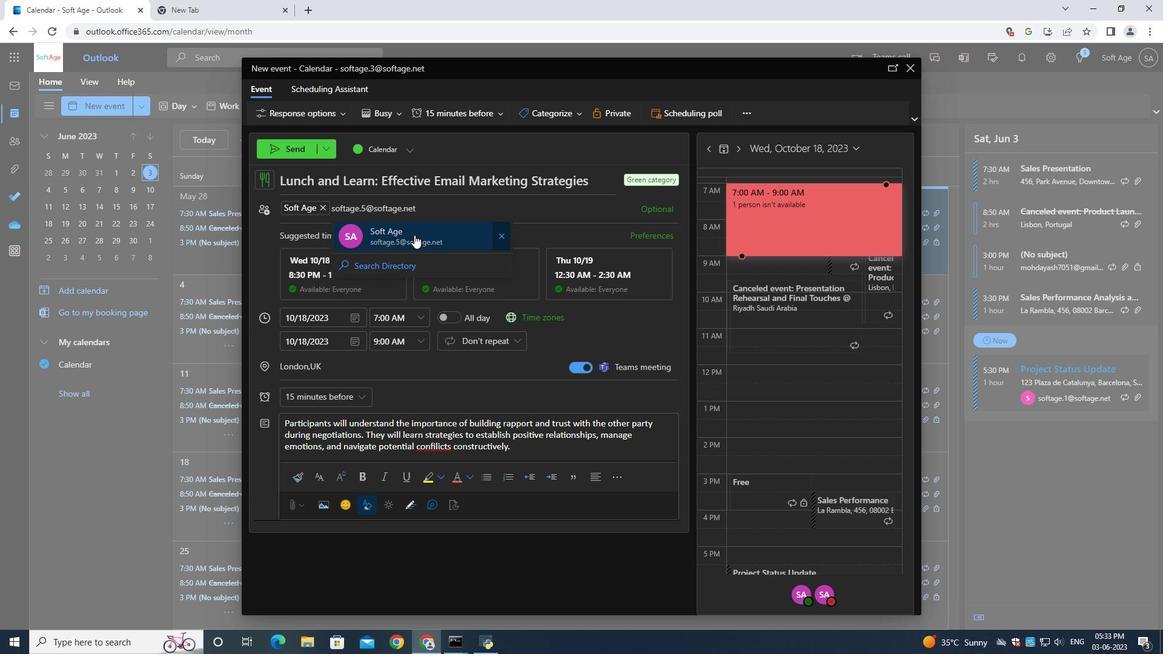 
Action: Mouse moved to (300, 153)
Screenshot: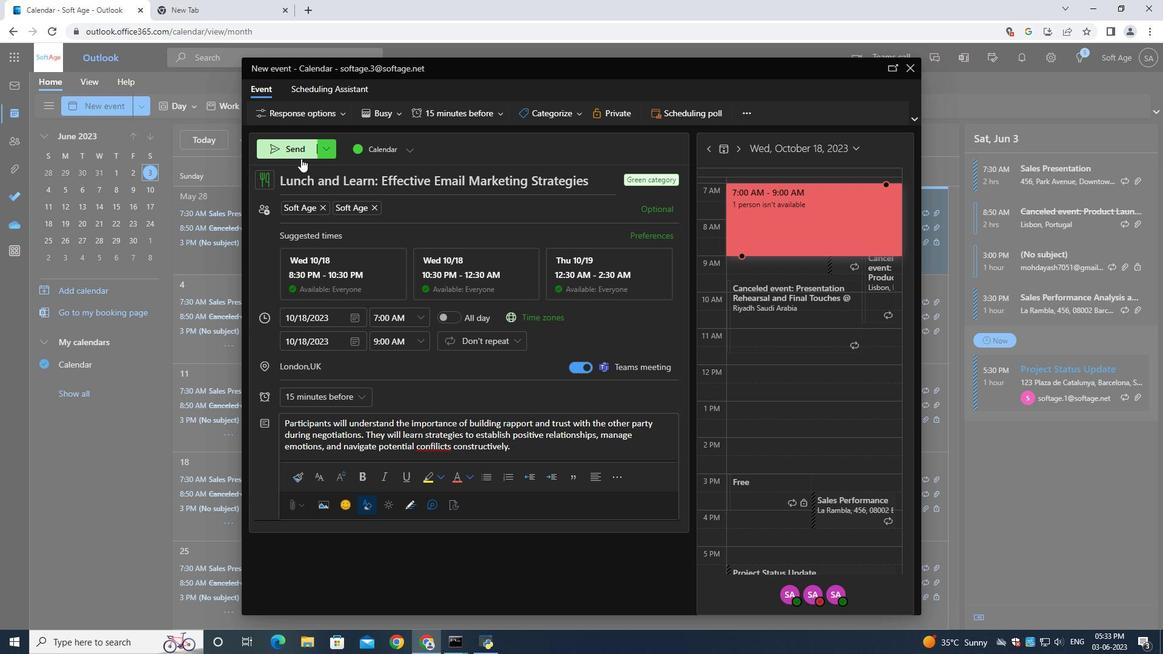 
Action: Mouse pressed left at (300, 153)
Screenshot: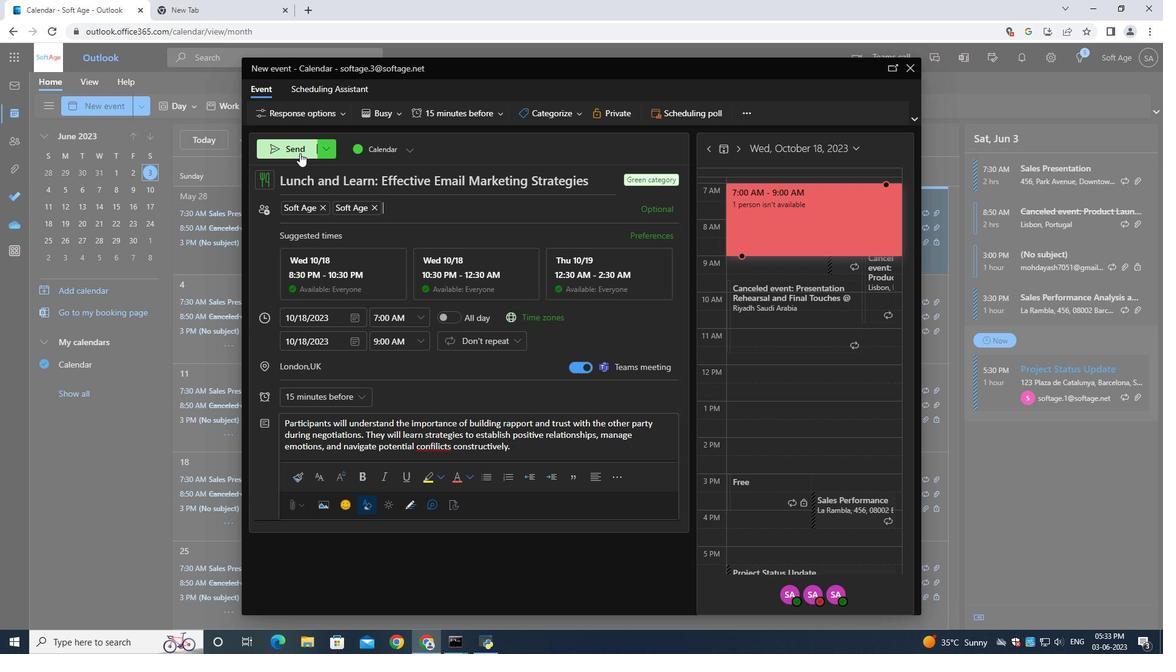 
Action: Mouse moved to (438, 287)
Screenshot: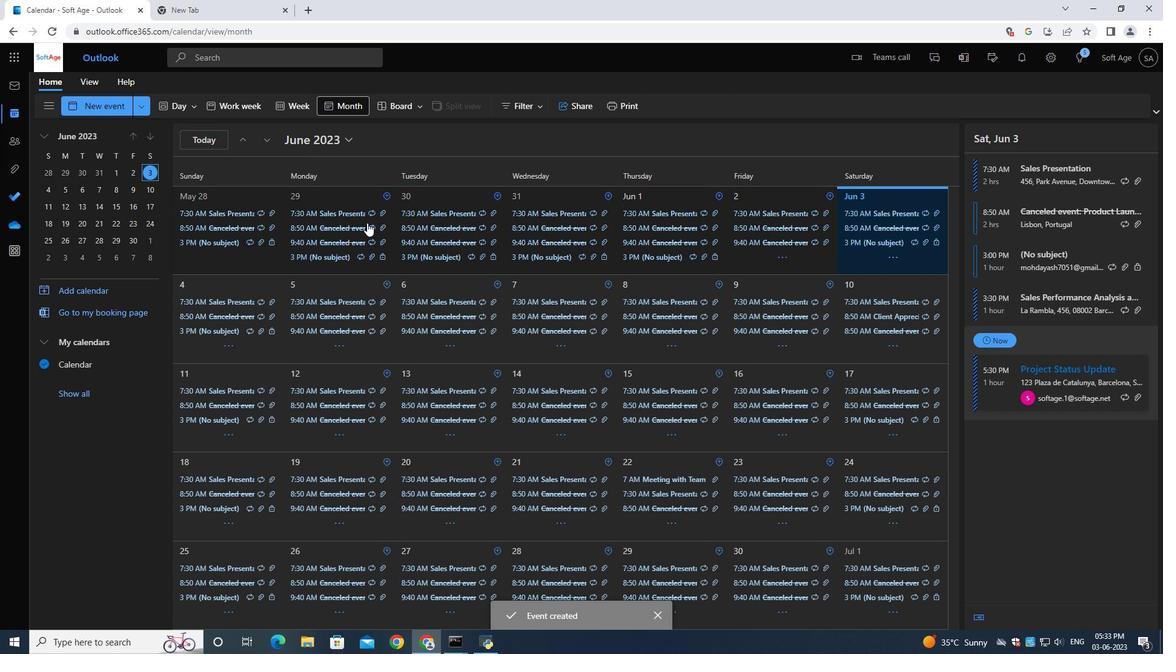 
